 Task: Look for space in Pantelimon, Romania from 7th July, 2023 to 15th July, 2023 for 6 adults in price range Rs.15000 to Rs.20000. Place can be entire place with 3 bedrooms having 3 beds and 3 bathrooms. Property type can be house, flat, guest house. Amenities needed are: washing machine. Booking option can be shelf check-in. Required host language is English.
Action: Mouse moved to (423, 95)
Screenshot: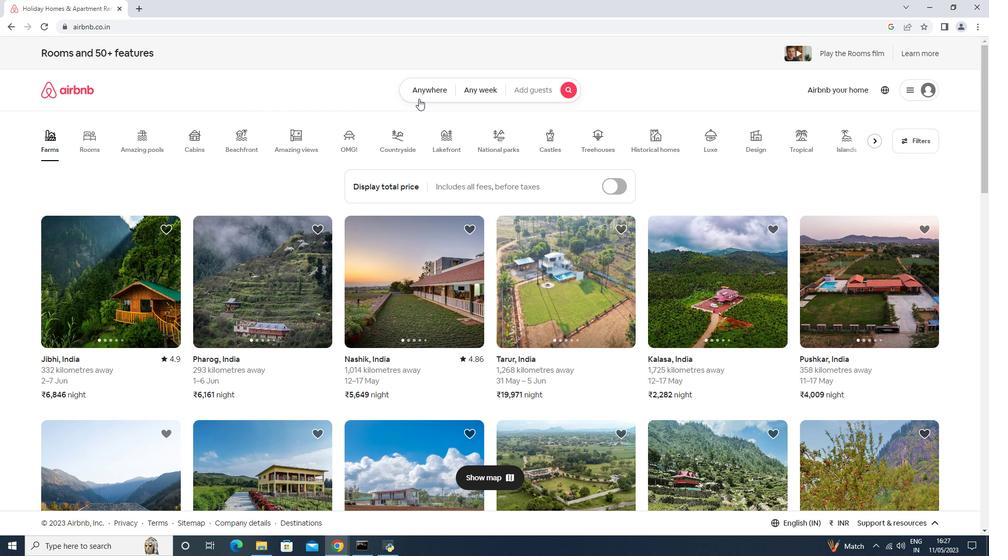 
Action: Mouse pressed left at (423, 95)
Screenshot: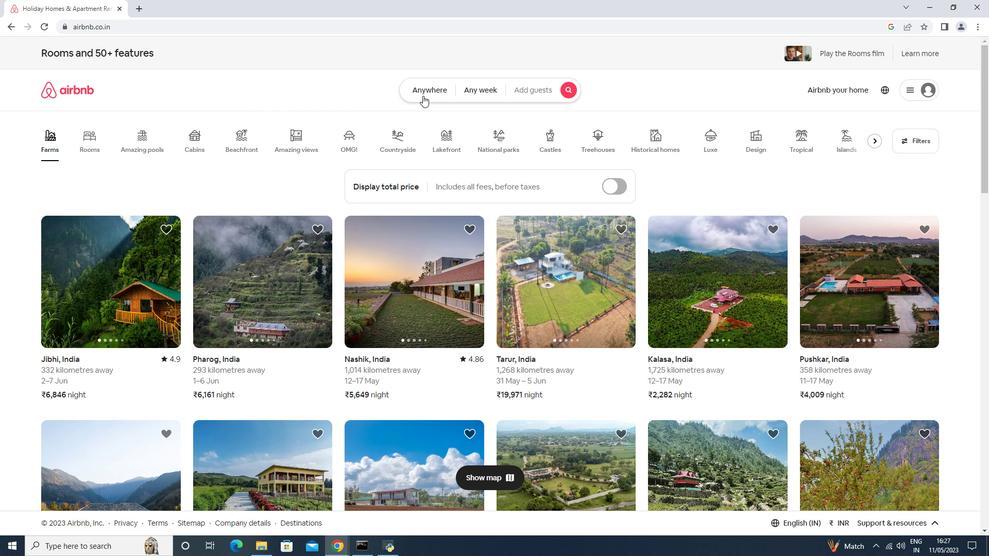 
Action: Mouse moved to (389, 118)
Screenshot: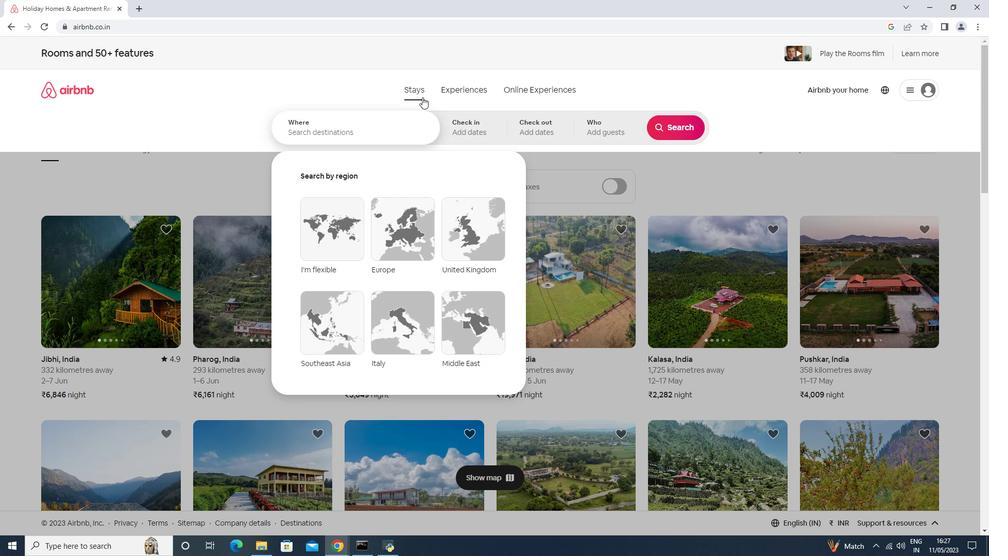 
Action: Mouse pressed left at (389, 118)
Screenshot: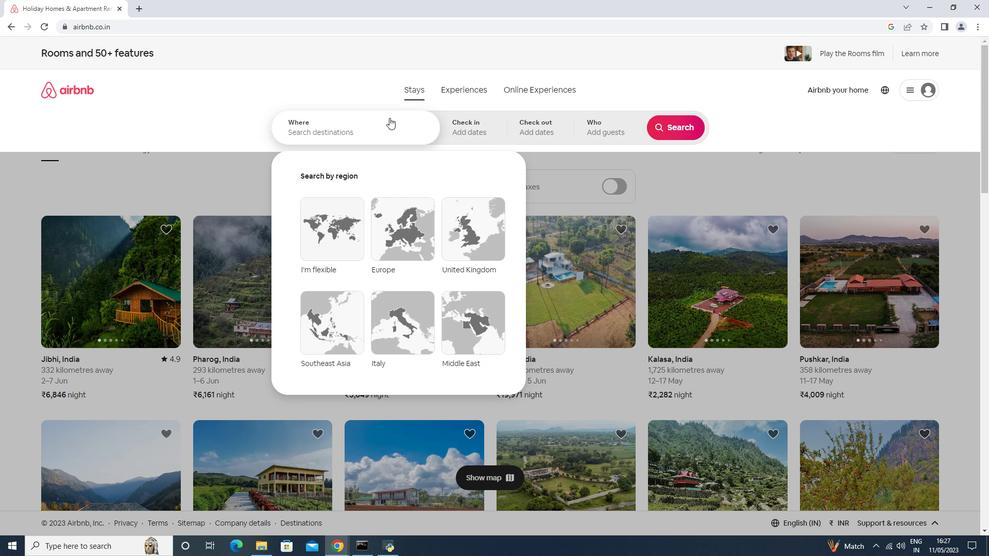 
Action: Key pressed <Key.shift><Key.shift><Key.shift><Key.shift>Pantelimon,<Key.space><Key.shift>Romania<Key.enter>
Screenshot: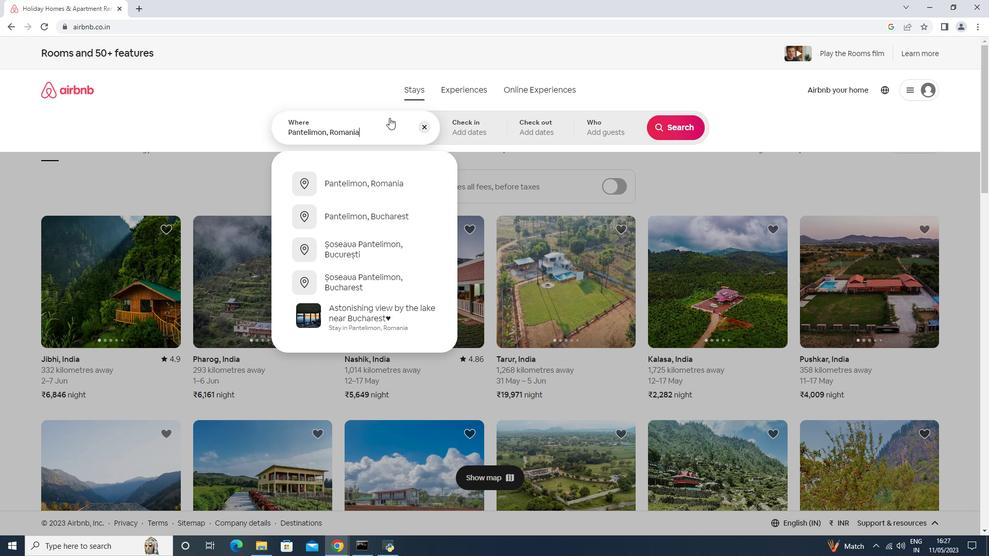 
Action: Mouse moved to (673, 210)
Screenshot: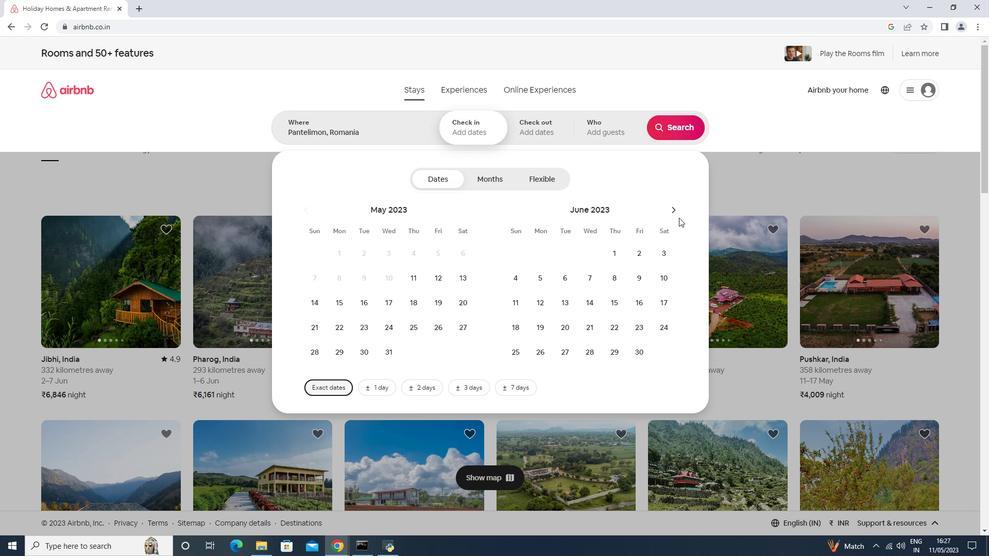
Action: Mouse pressed left at (673, 210)
Screenshot: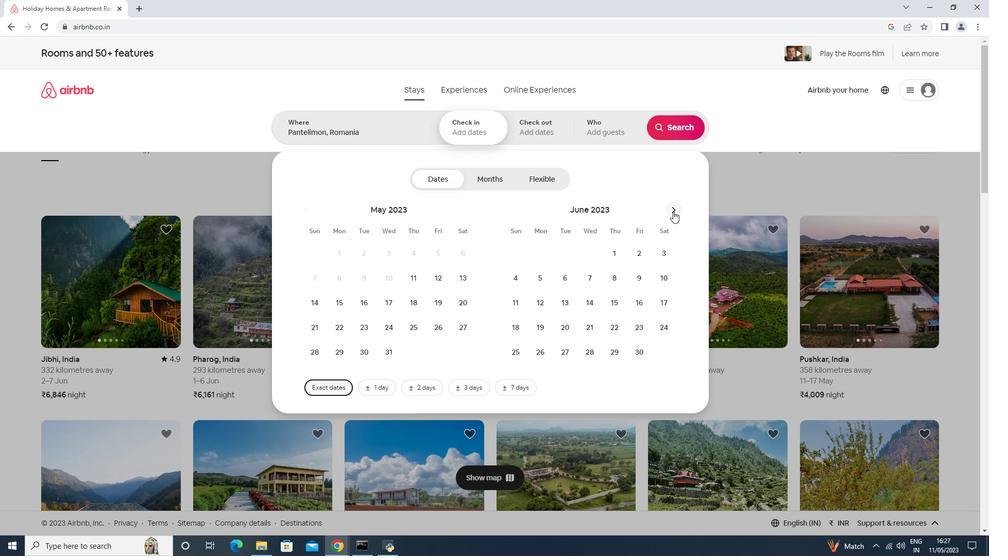 
Action: Mouse moved to (638, 274)
Screenshot: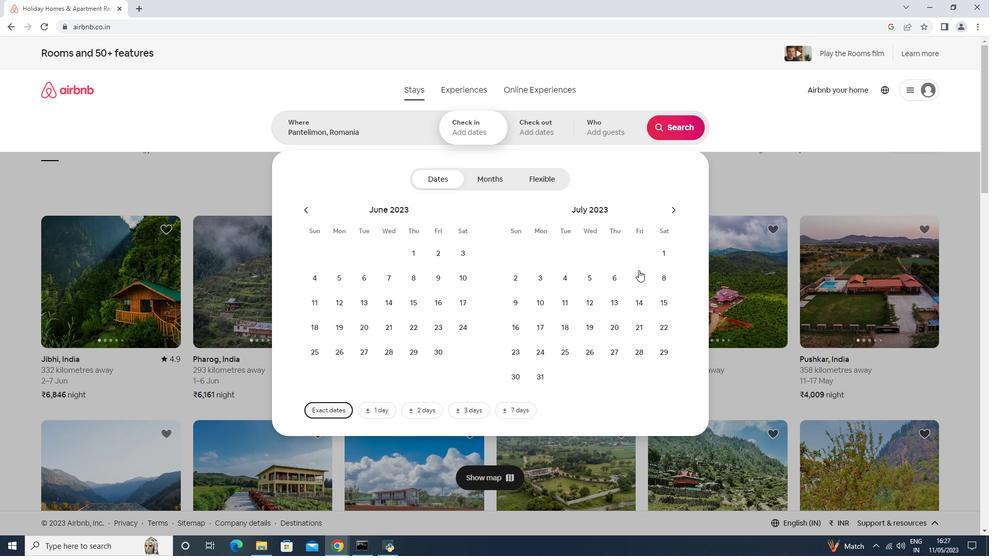 
Action: Mouse pressed left at (638, 274)
Screenshot: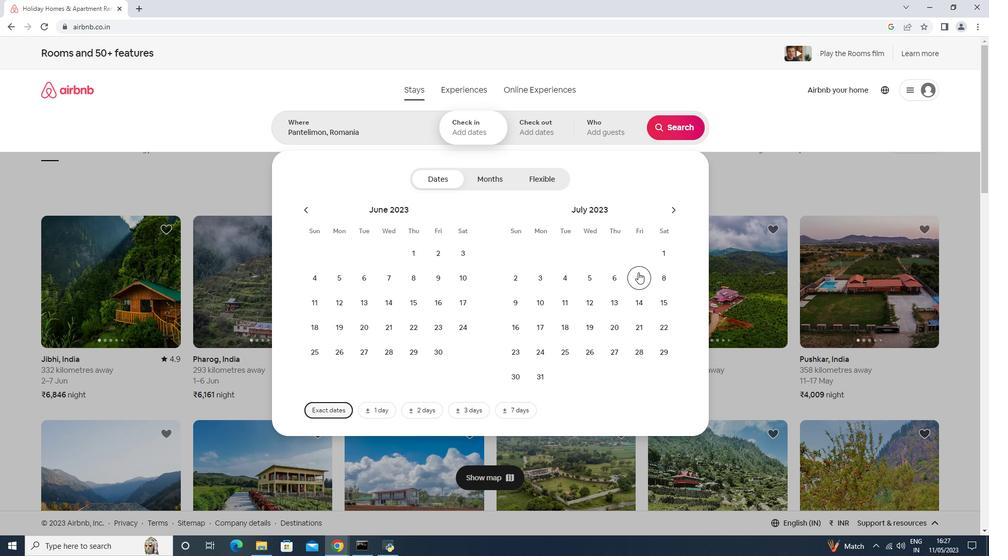 
Action: Mouse moved to (655, 298)
Screenshot: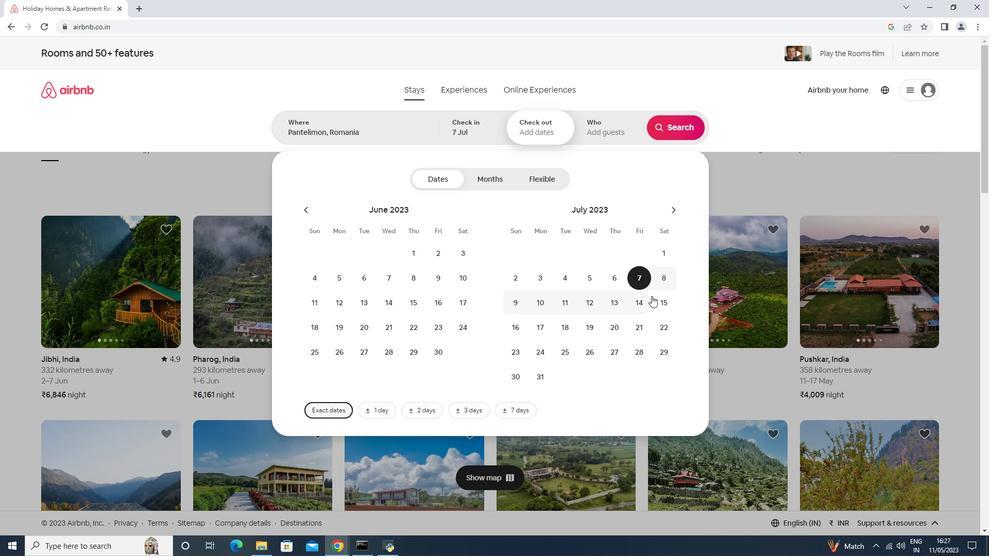
Action: Mouse pressed left at (655, 298)
Screenshot: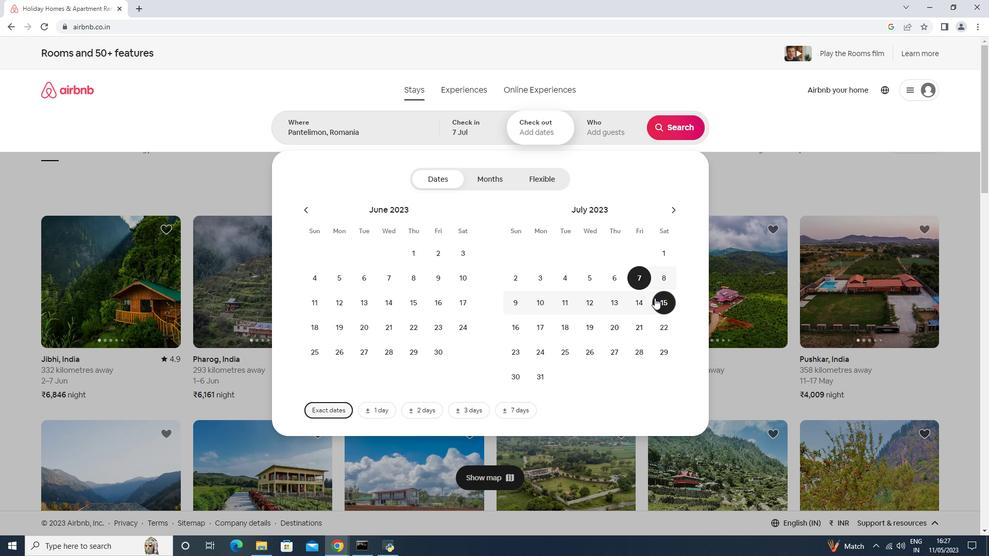 
Action: Mouse moved to (607, 122)
Screenshot: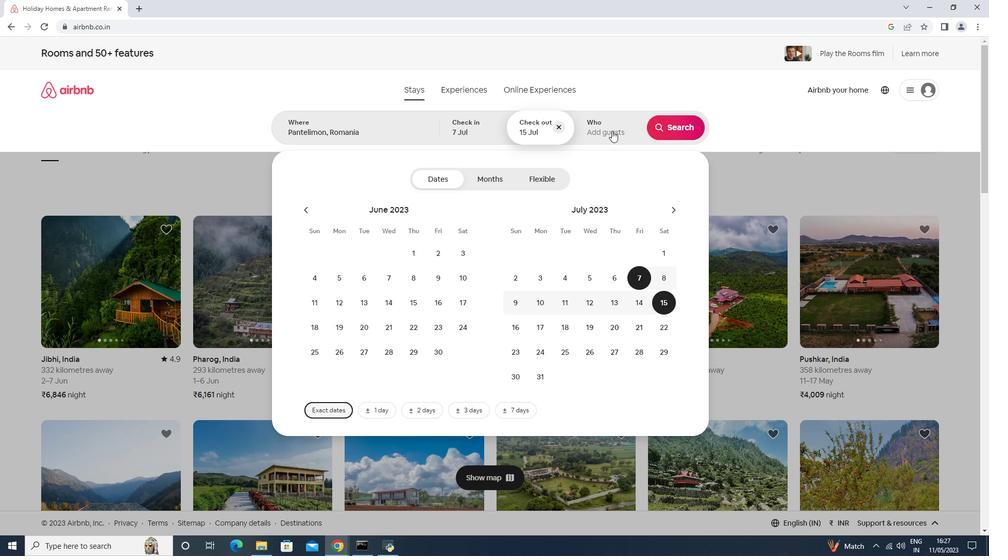 
Action: Mouse pressed left at (607, 122)
Screenshot: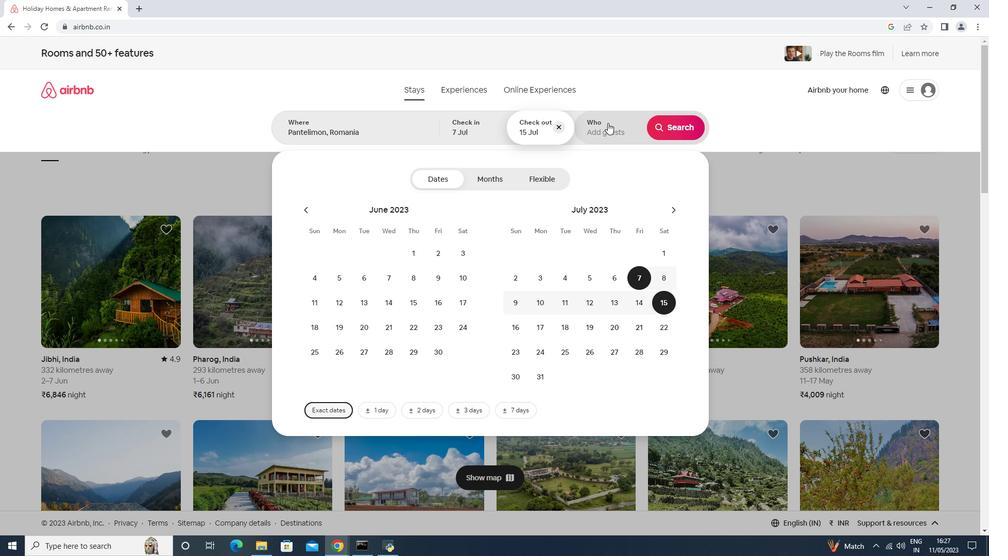 
Action: Mouse moved to (674, 178)
Screenshot: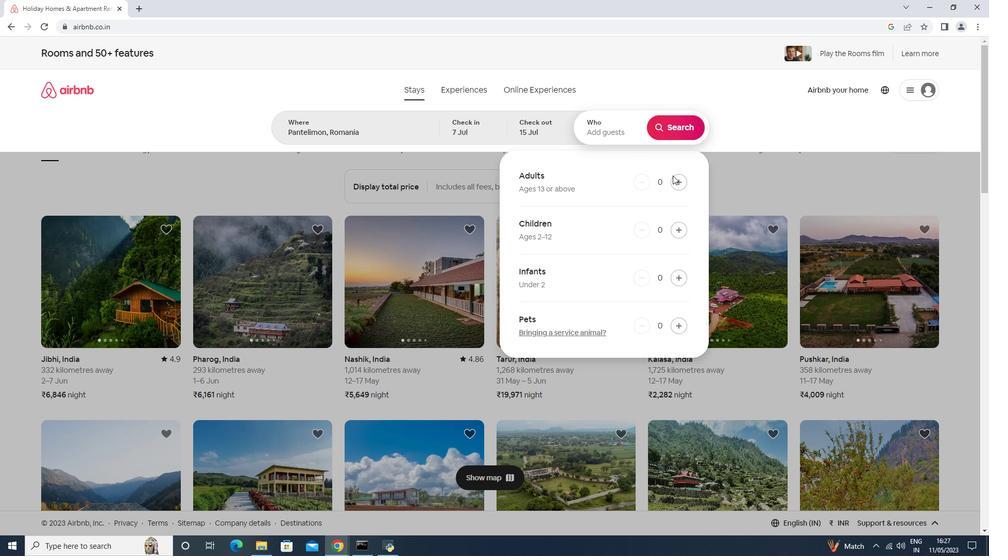
Action: Mouse pressed left at (674, 178)
Screenshot: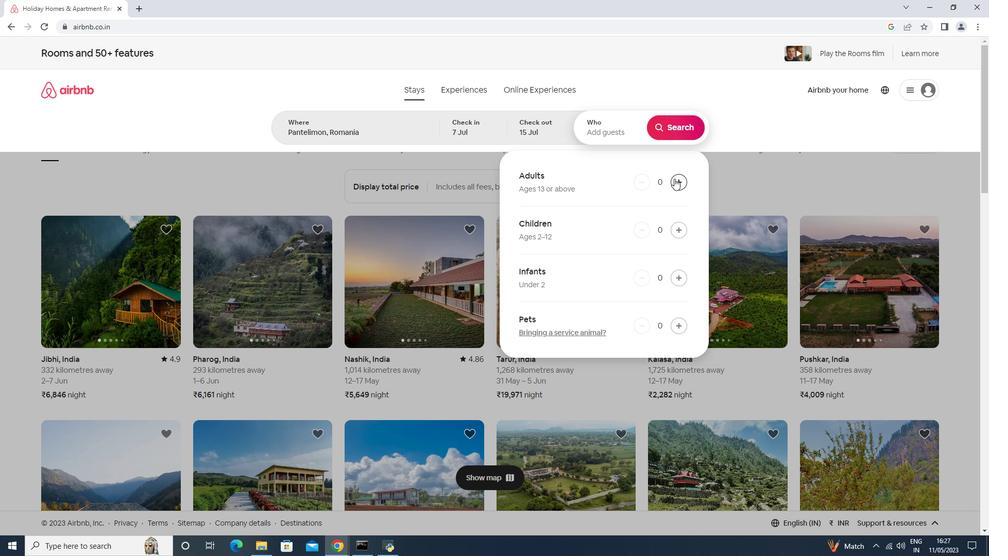 
Action: Mouse pressed left at (674, 178)
Screenshot: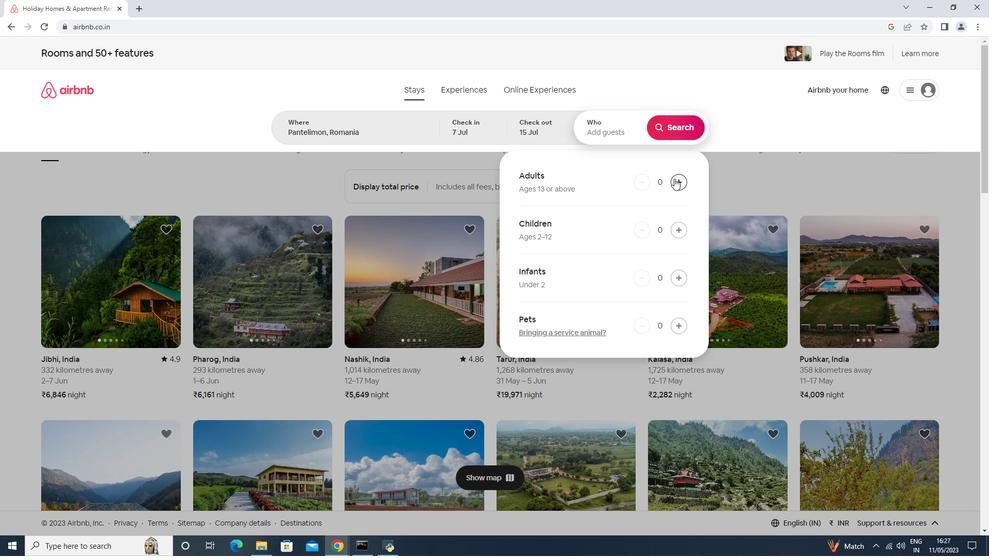 
Action: Mouse pressed left at (674, 178)
Screenshot: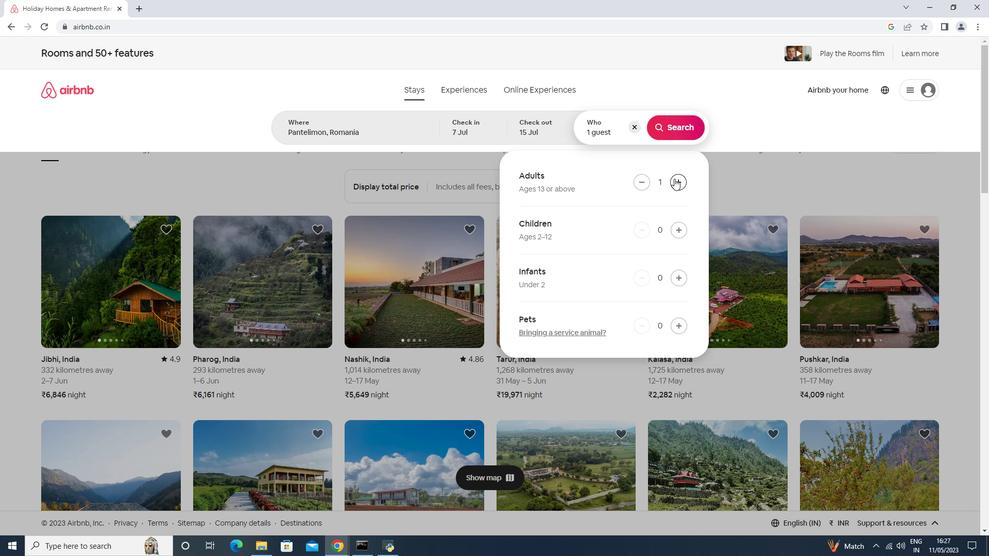 
Action: Mouse pressed left at (674, 178)
Screenshot: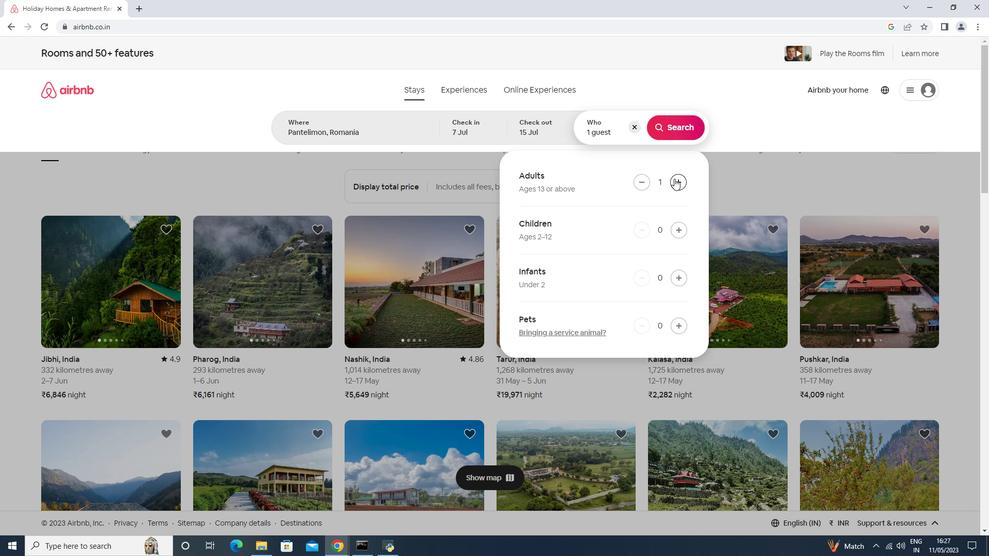 
Action: Mouse pressed left at (674, 178)
Screenshot: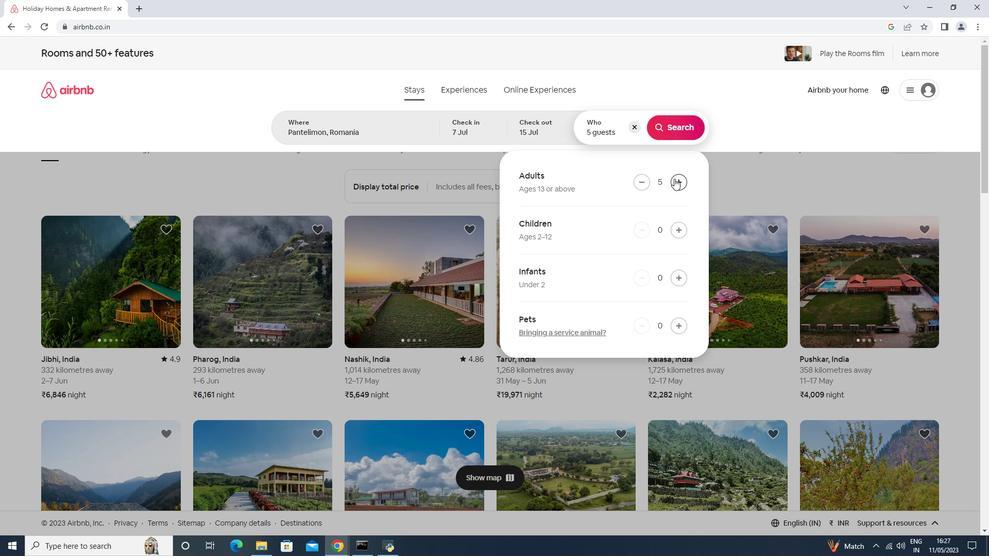 
Action: Mouse moved to (678, 125)
Screenshot: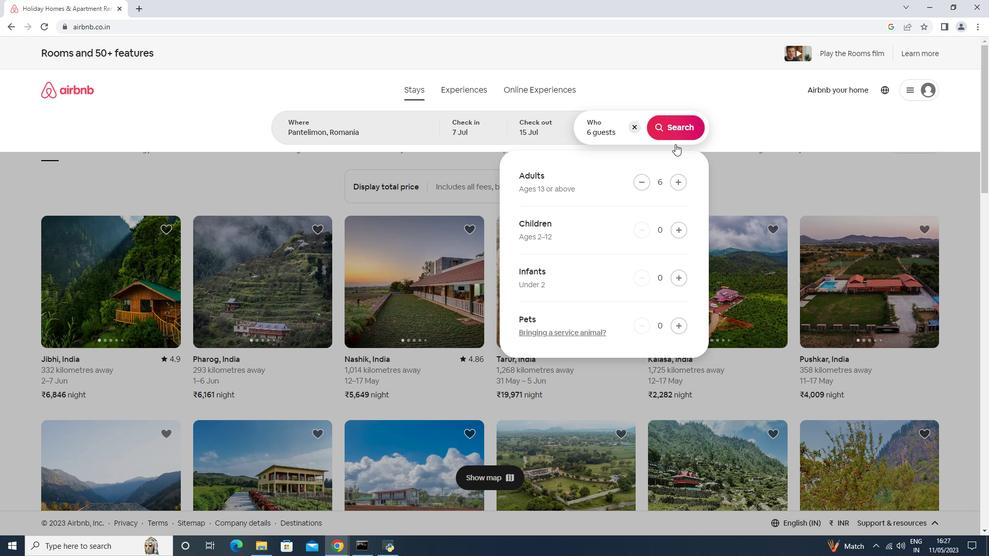 
Action: Mouse pressed left at (678, 125)
Screenshot: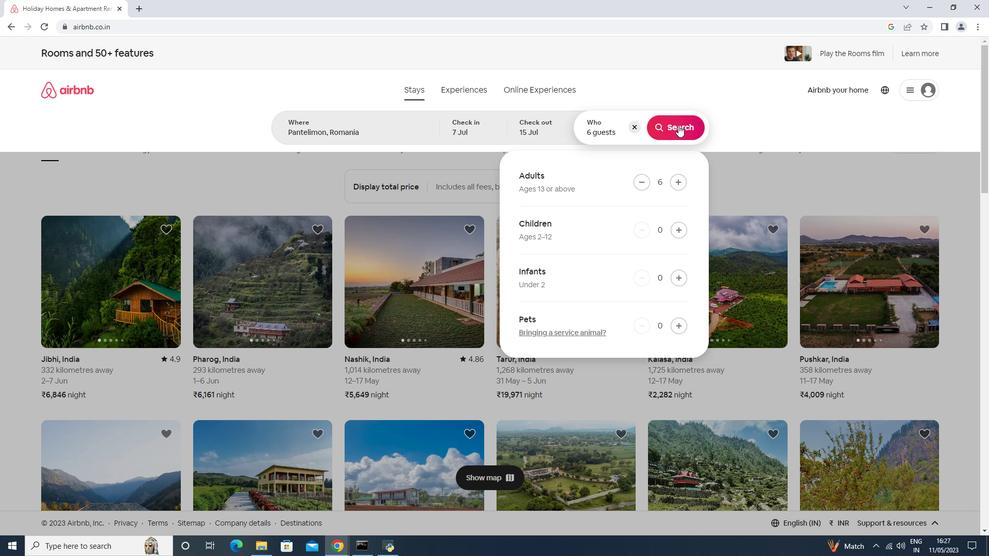 
Action: Mouse moved to (933, 97)
Screenshot: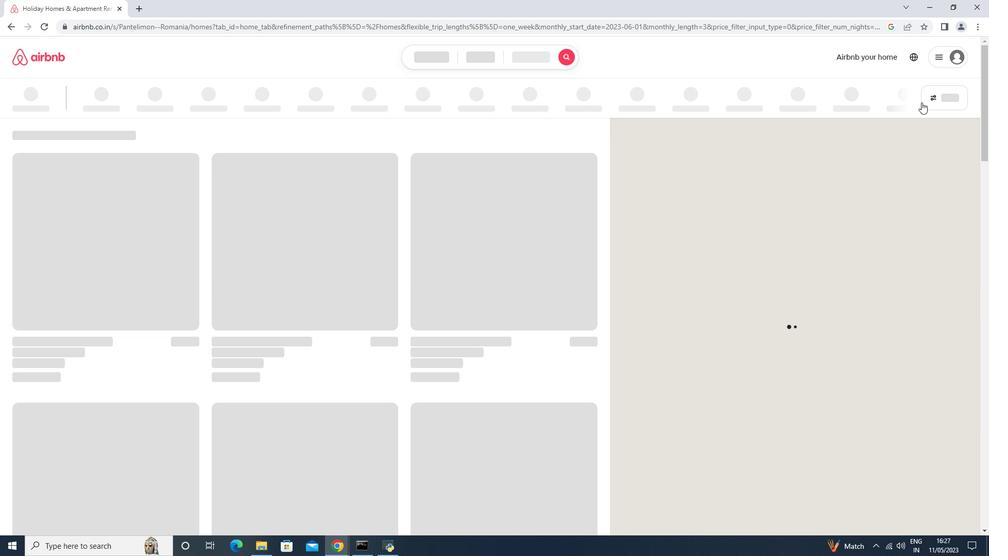 
Action: Mouse pressed left at (933, 97)
Screenshot: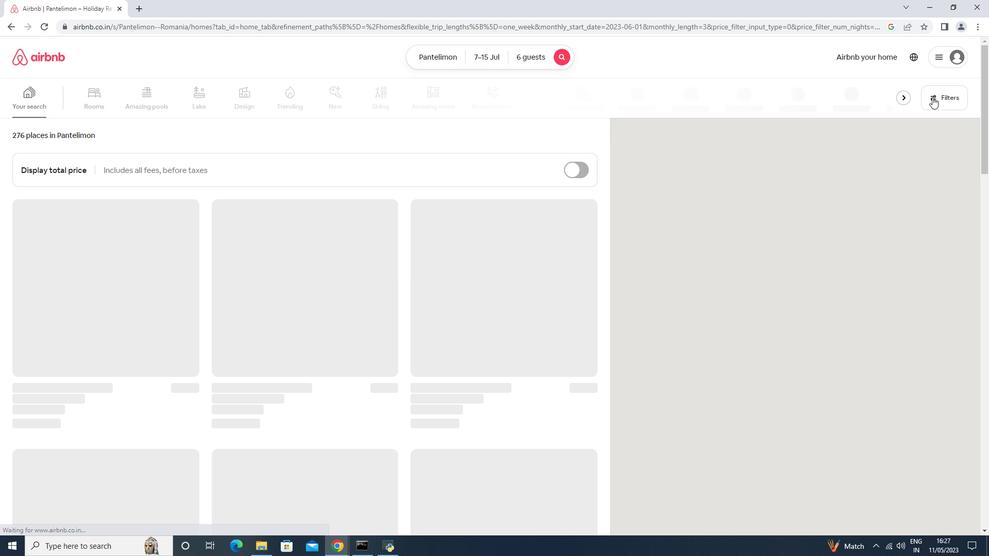 
Action: Mouse moved to (395, 345)
Screenshot: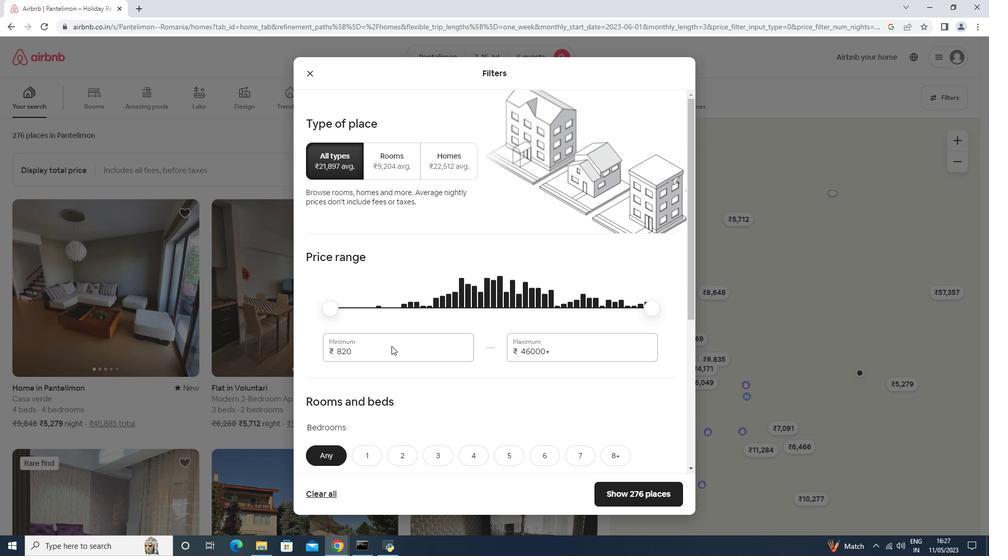 
Action: Mouse pressed left at (395, 345)
Screenshot: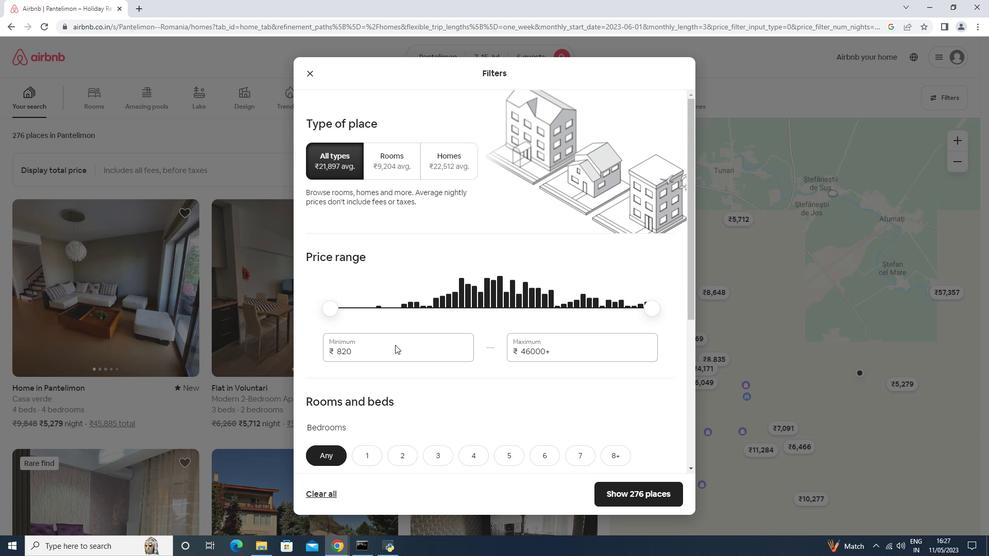 
Action: Mouse moved to (413, 352)
Screenshot: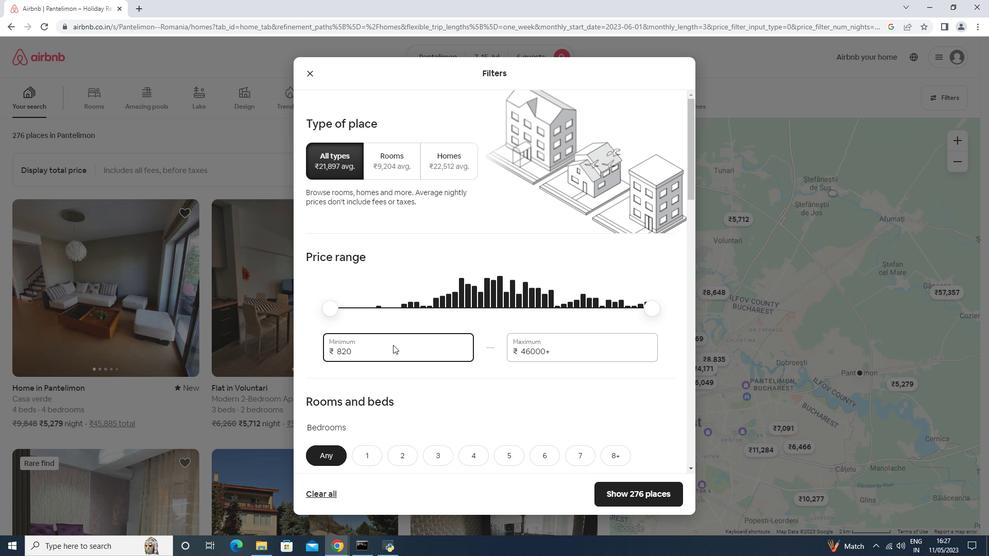 
Action: Mouse pressed left at (413, 352)
Screenshot: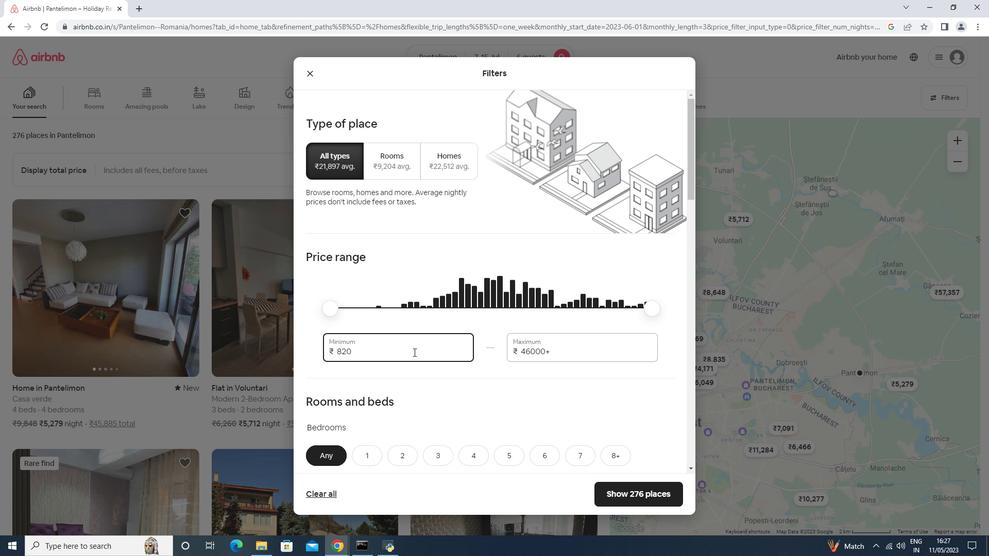 
Action: Mouse pressed left at (413, 352)
Screenshot: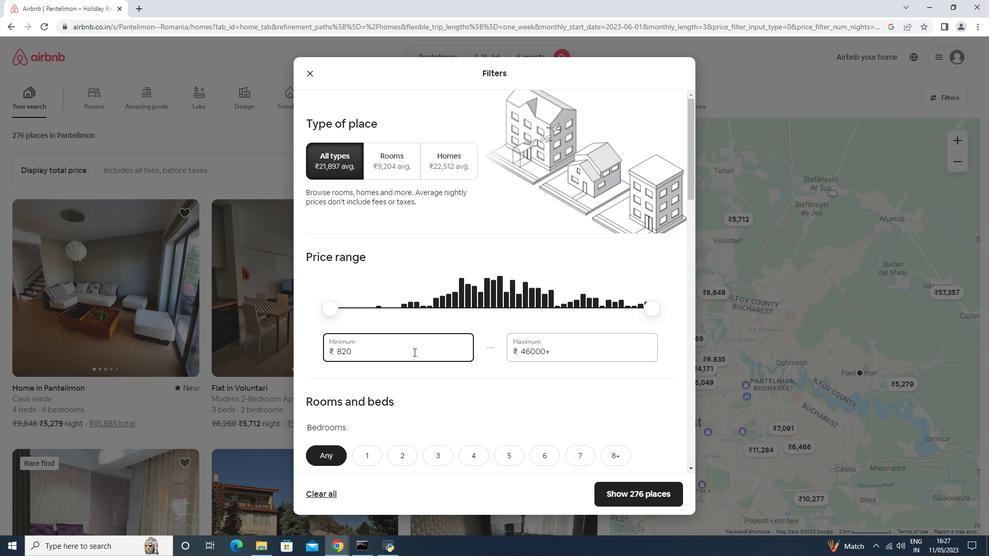 
Action: Key pressed 15000<Key.tab>20000
Screenshot: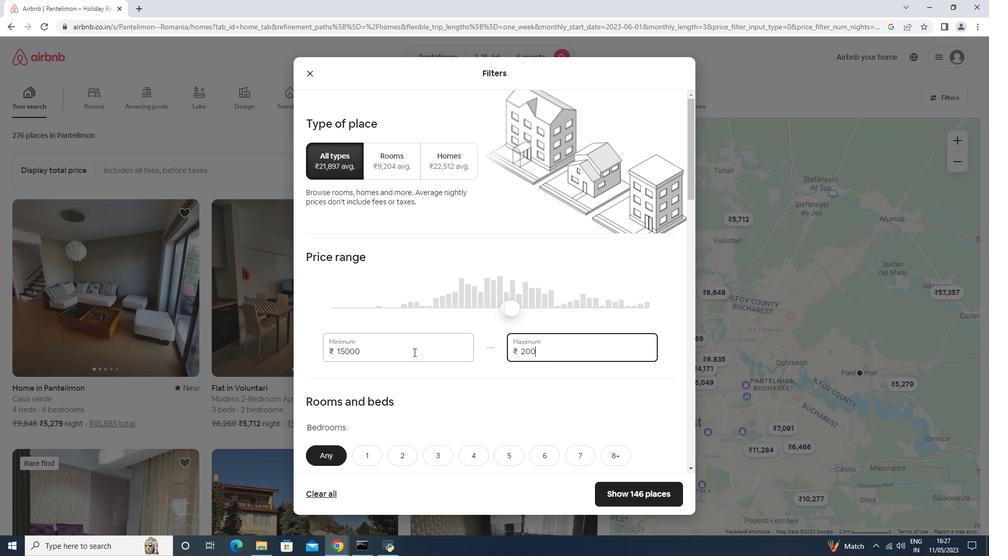 
Action: Mouse scrolled (413, 352) with delta (0, 0)
Screenshot: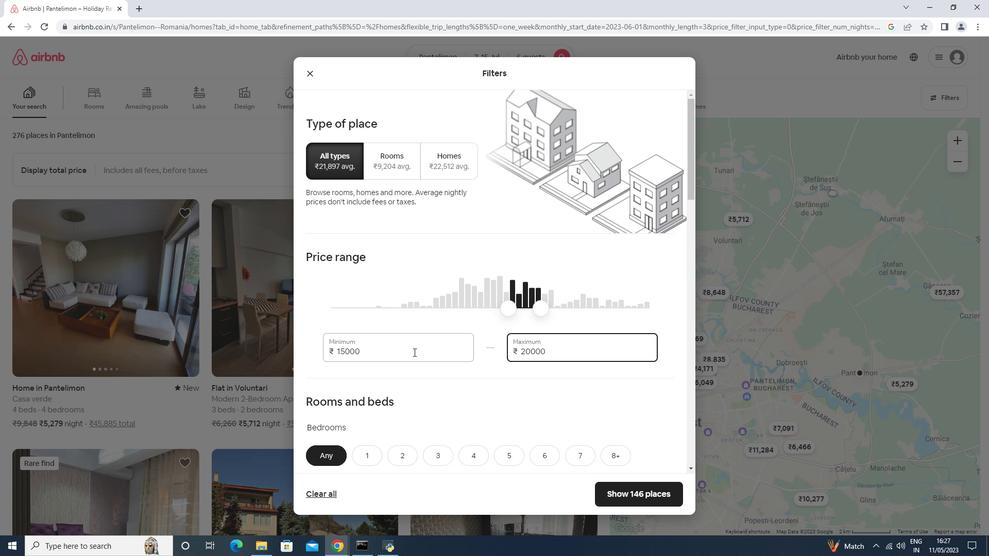 
Action: Mouse moved to (414, 353)
Screenshot: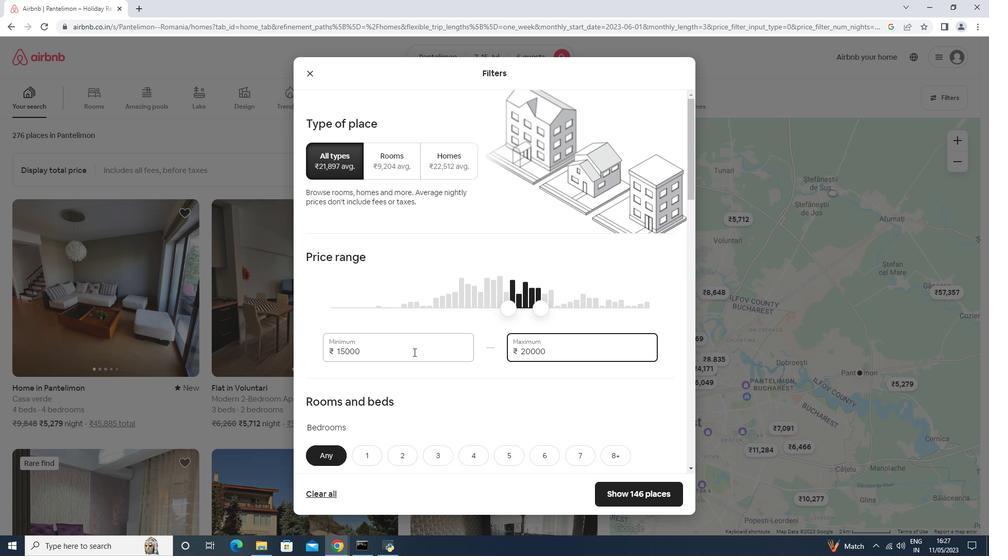 
Action: Mouse scrolled (414, 352) with delta (0, 0)
Screenshot: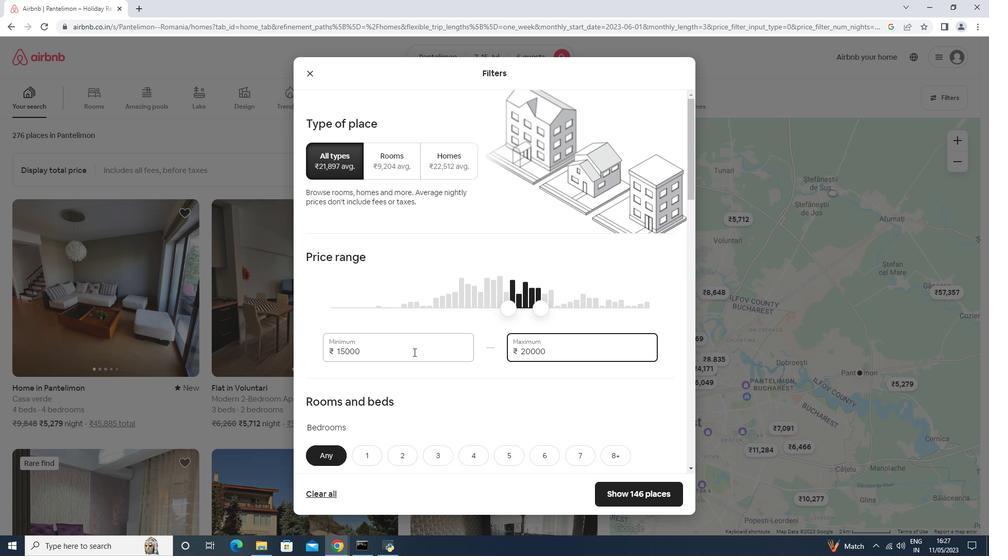 
Action: Mouse scrolled (414, 352) with delta (0, 0)
Screenshot: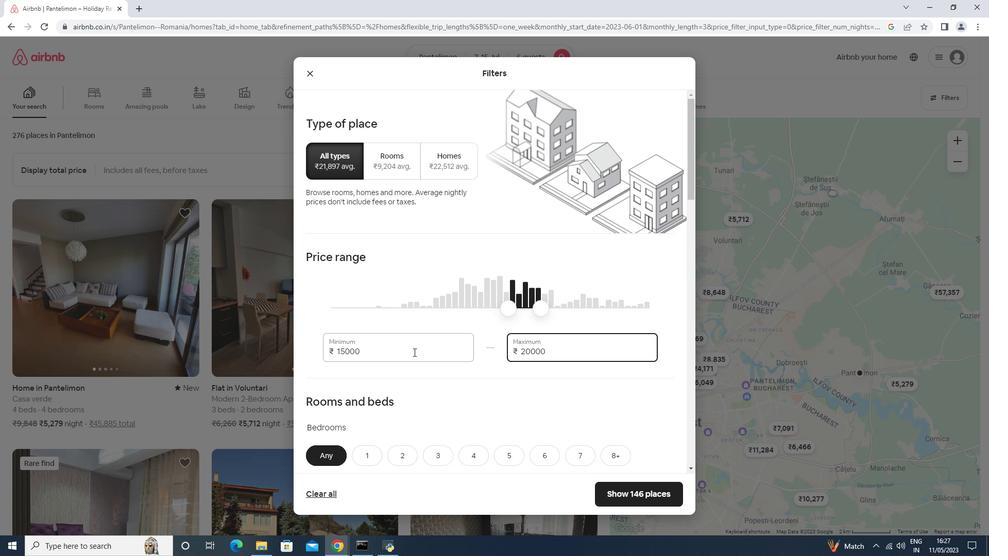 
Action: Mouse moved to (433, 305)
Screenshot: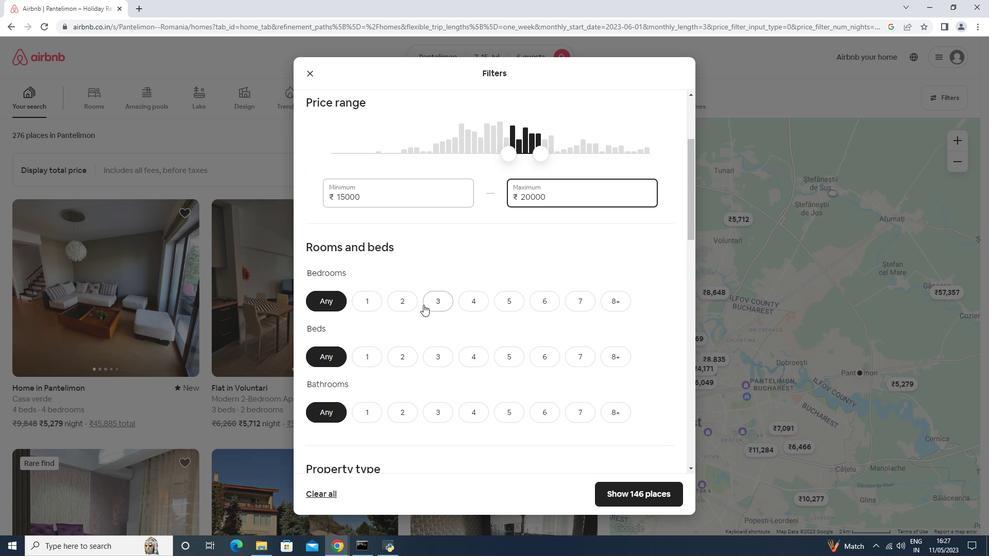 
Action: Mouse pressed left at (433, 305)
Screenshot: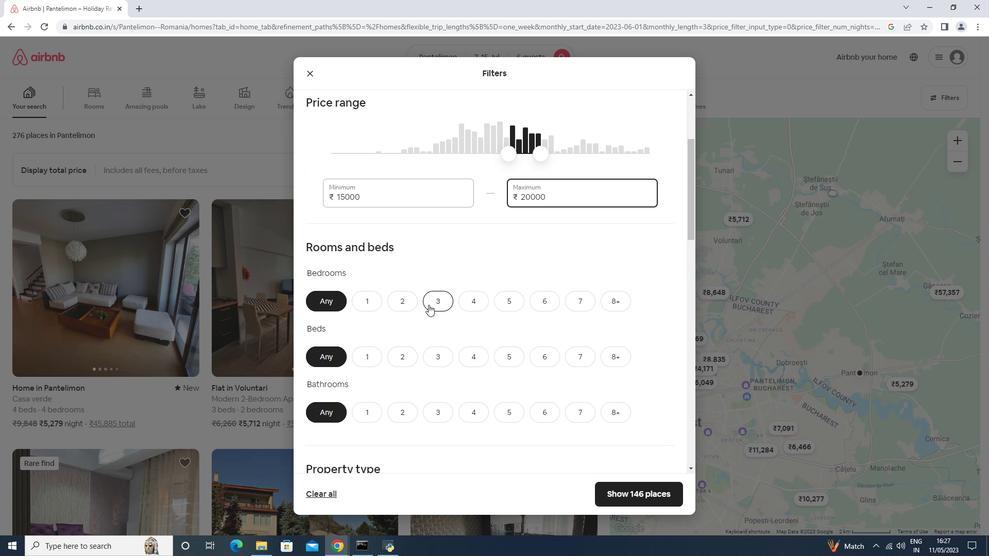 
Action: Mouse moved to (444, 355)
Screenshot: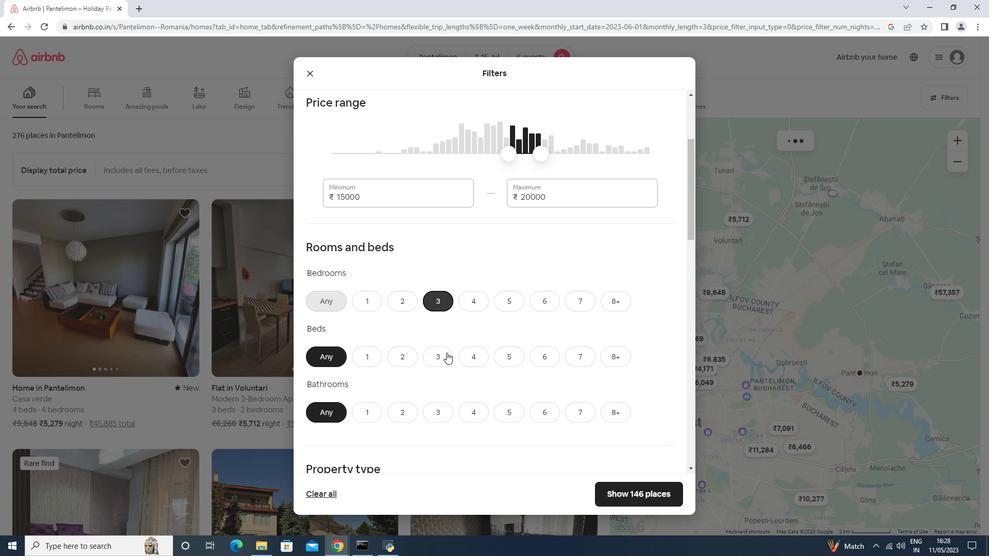 
Action: Mouse pressed left at (444, 355)
Screenshot: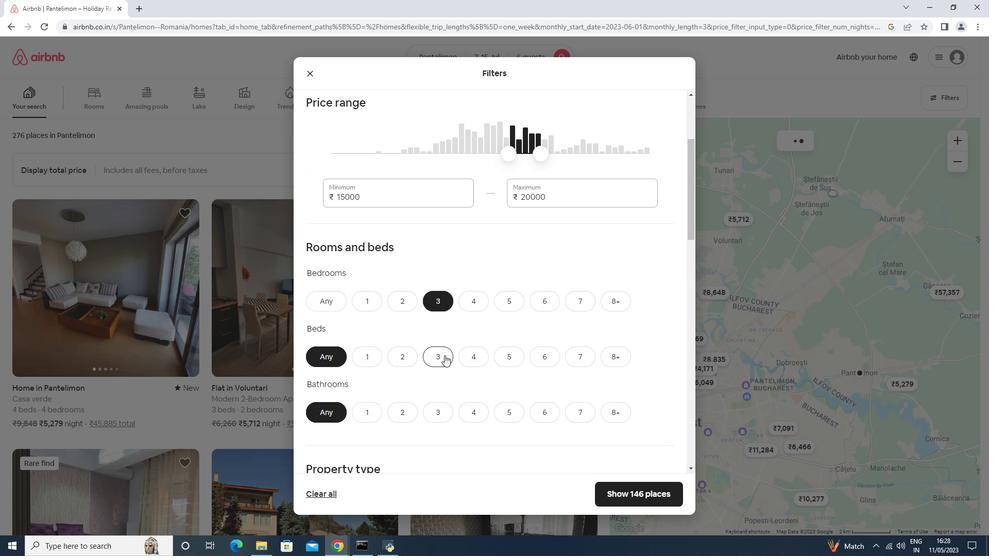 
Action: Mouse moved to (438, 414)
Screenshot: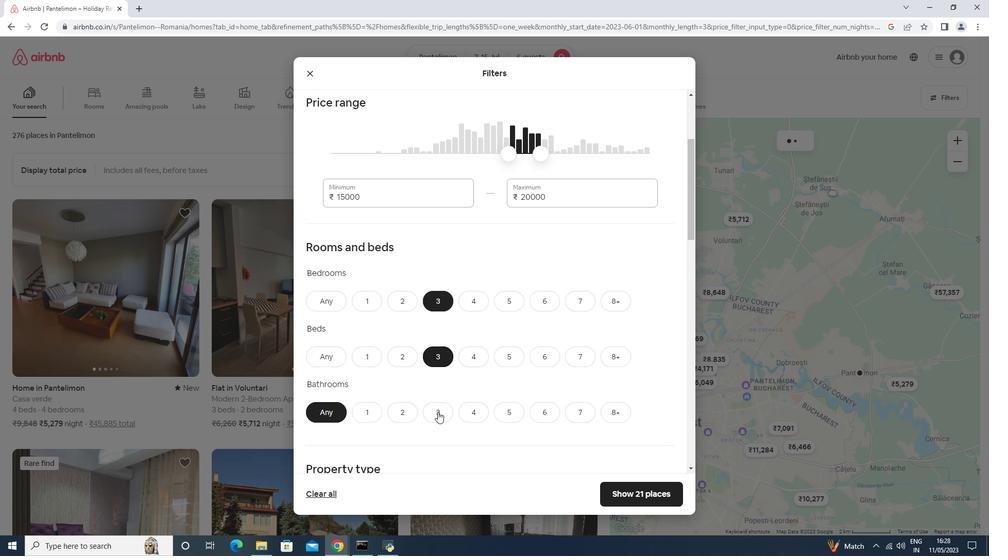 
Action: Mouse pressed left at (438, 414)
Screenshot: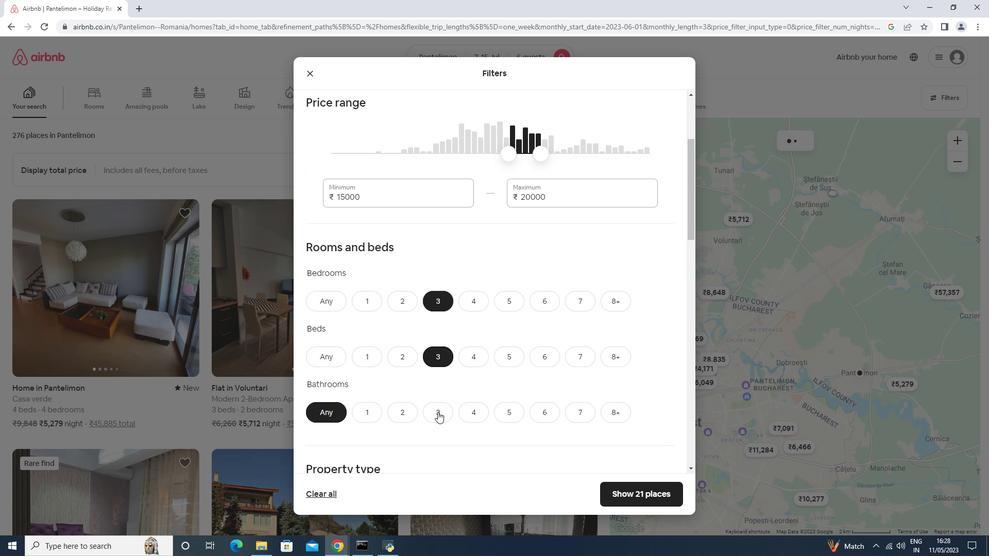 
Action: Mouse moved to (449, 389)
Screenshot: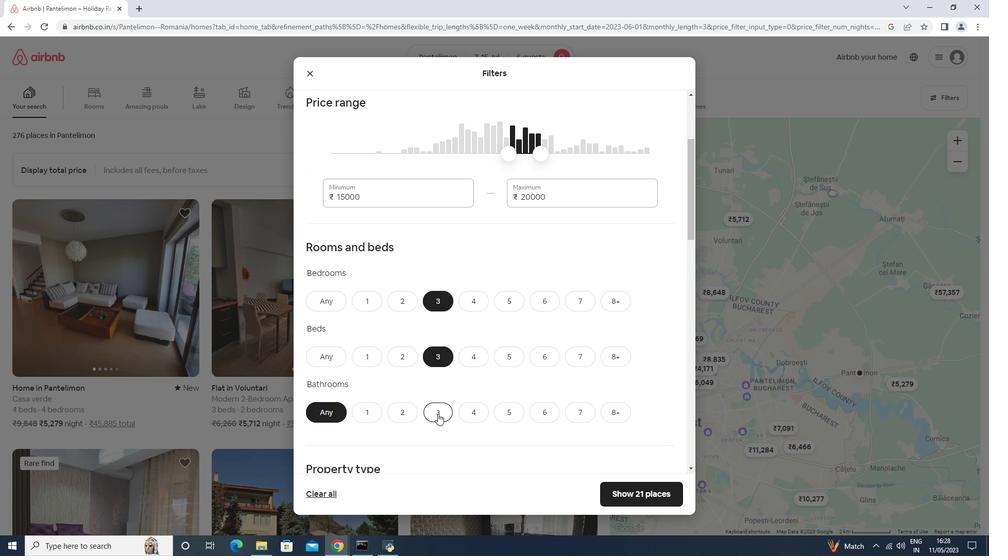 
Action: Mouse scrolled (449, 388) with delta (0, 0)
Screenshot: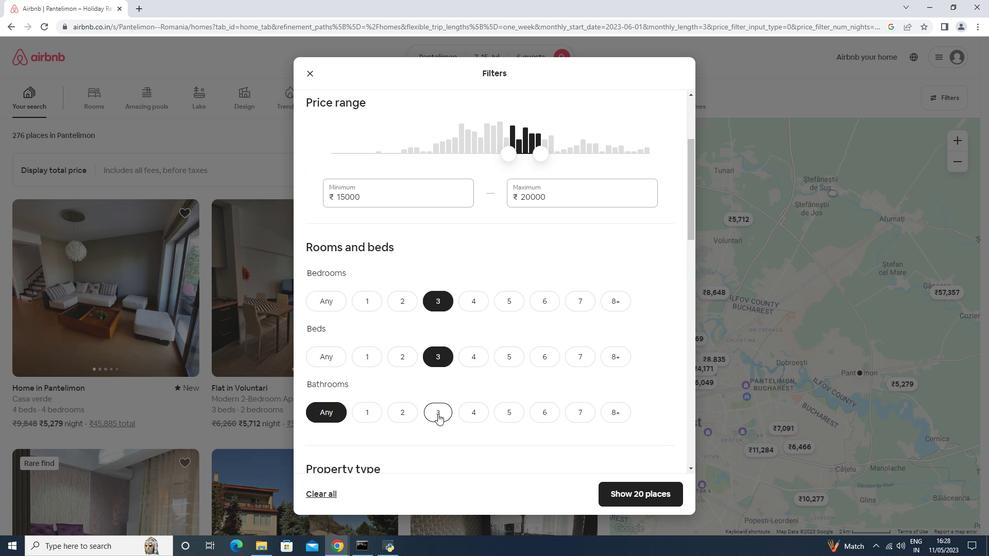 
Action: Mouse scrolled (449, 388) with delta (0, 0)
Screenshot: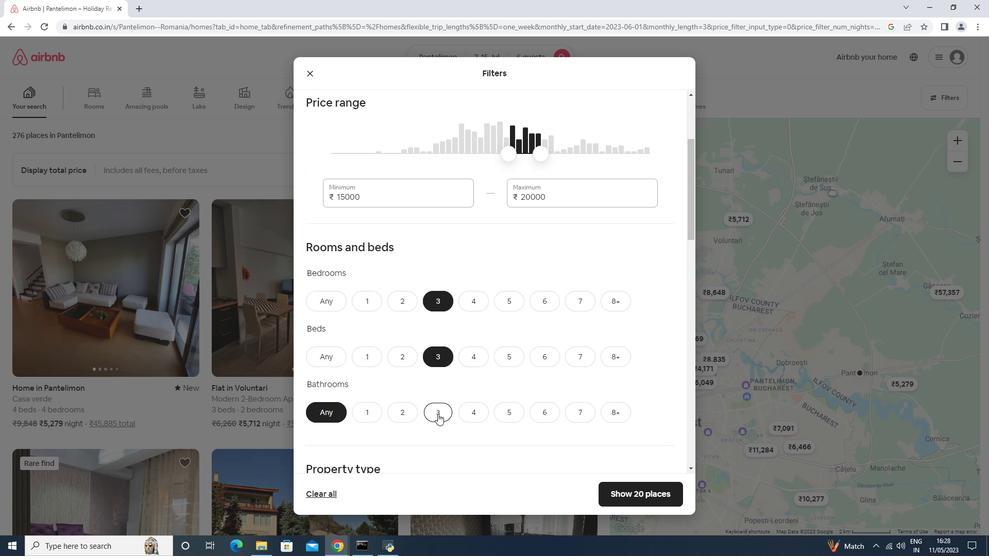 
Action: Mouse scrolled (449, 388) with delta (0, 0)
Screenshot: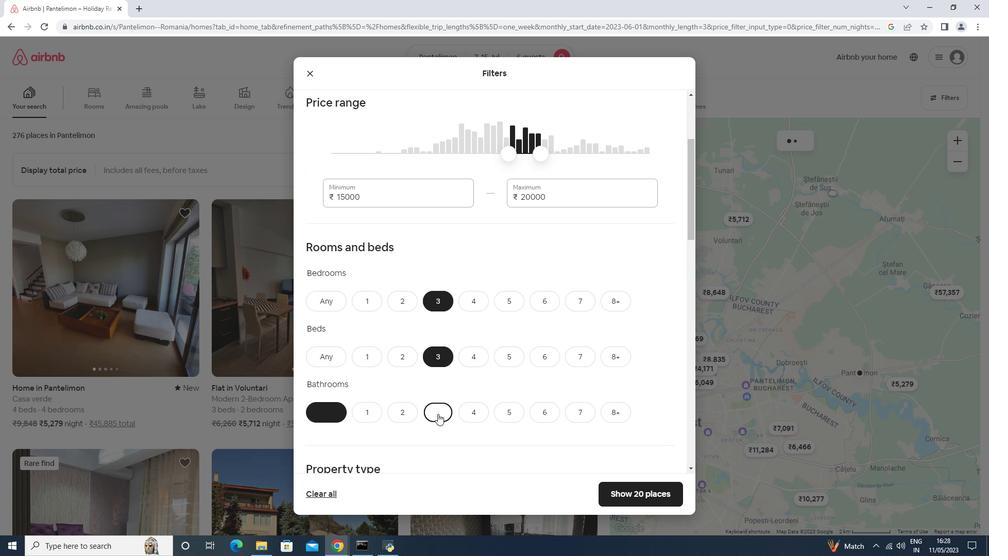 
Action: Mouse scrolled (449, 388) with delta (0, 0)
Screenshot: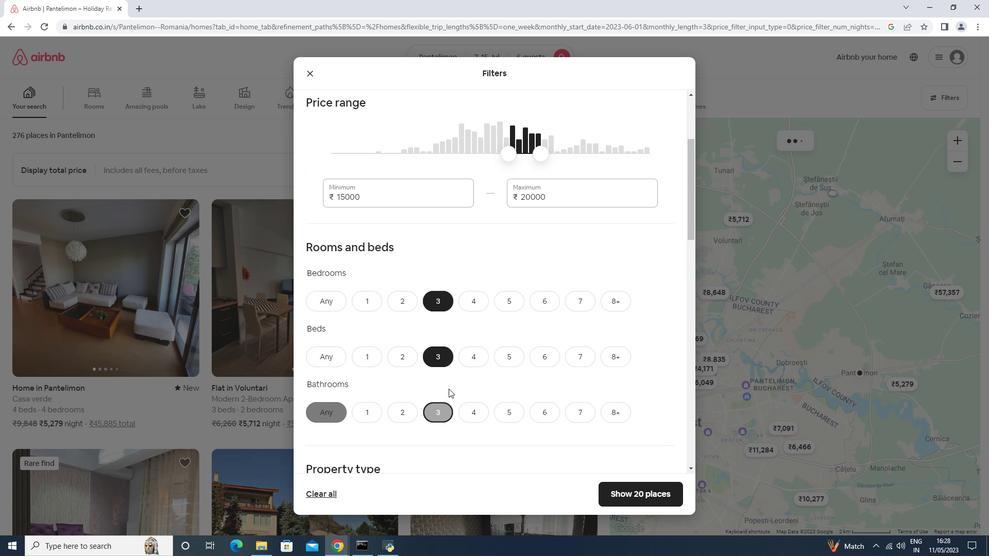 
Action: Mouse moved to (375, 330)
Screenshot: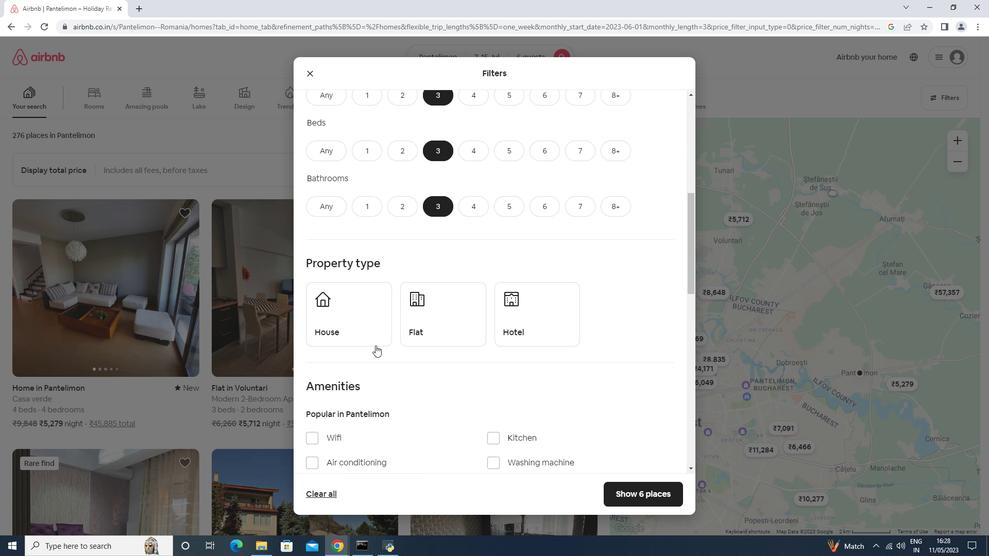 
Action: Mouse pressed left at (375, 330)
Screenshot: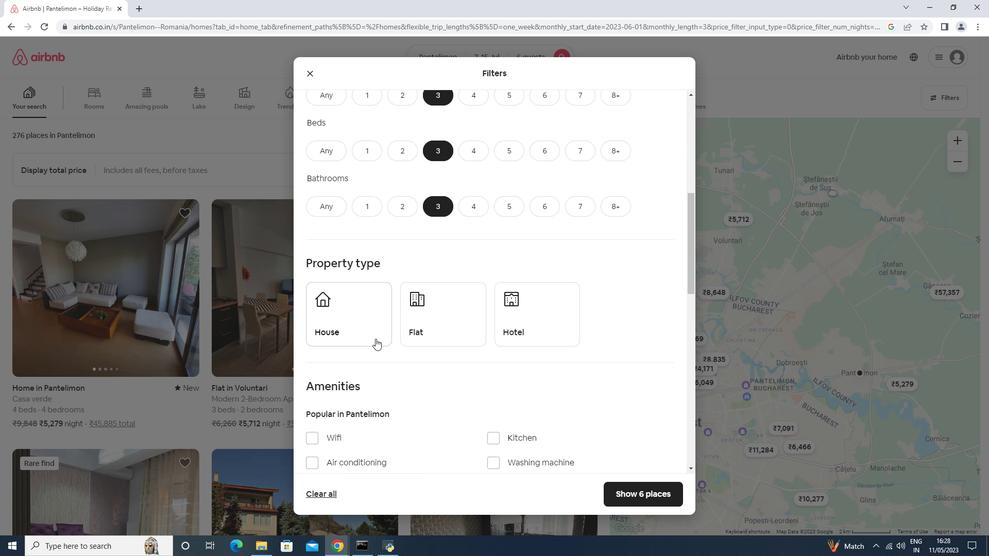 
Action: Mouse moved to (471, 330)
Screenshot: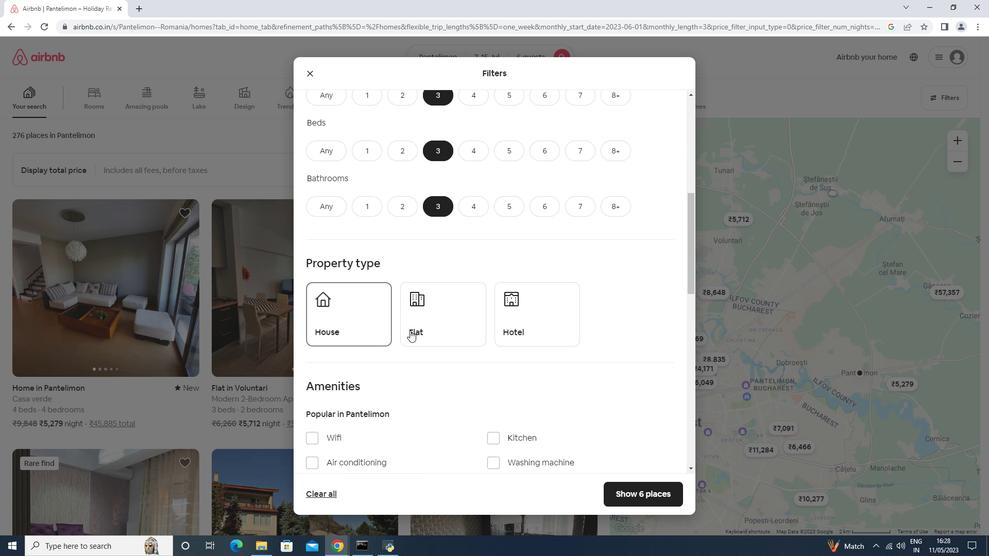 
Action: Mouse pressed left at (471, 330)
Screenshot: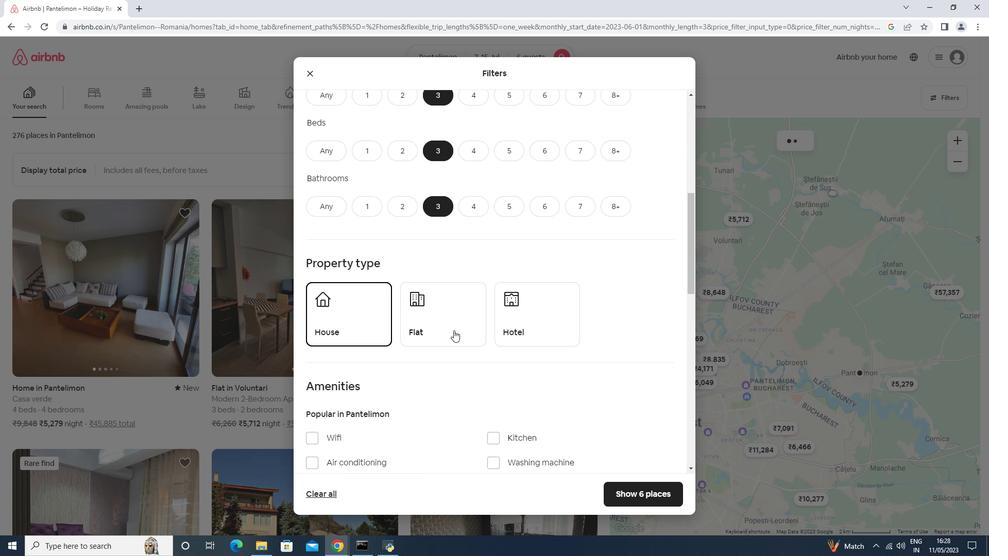 
Action: Mouse moved to (518, 318)
Screenshot: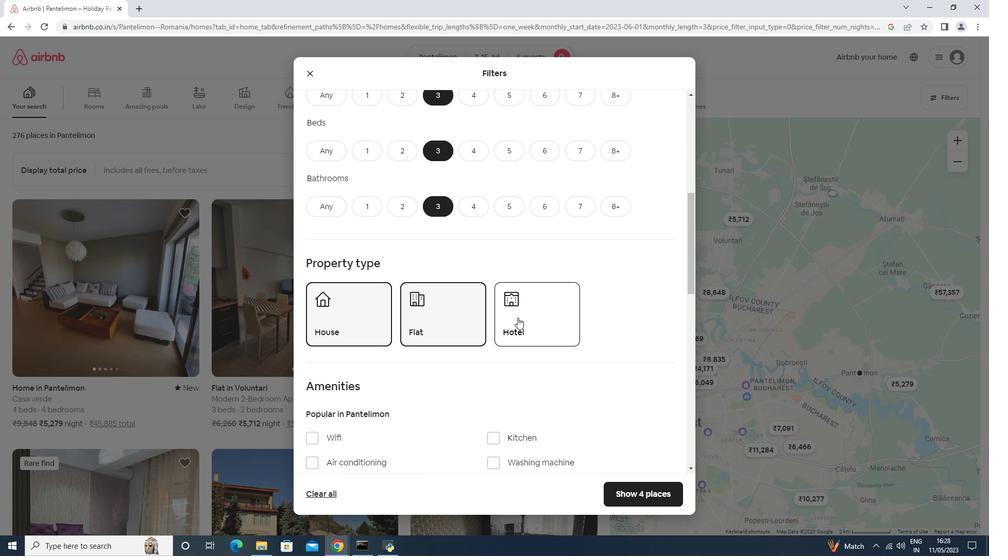 
Action: Mouse scrolled (518, 317) with delta (0, 0)
Screenshot: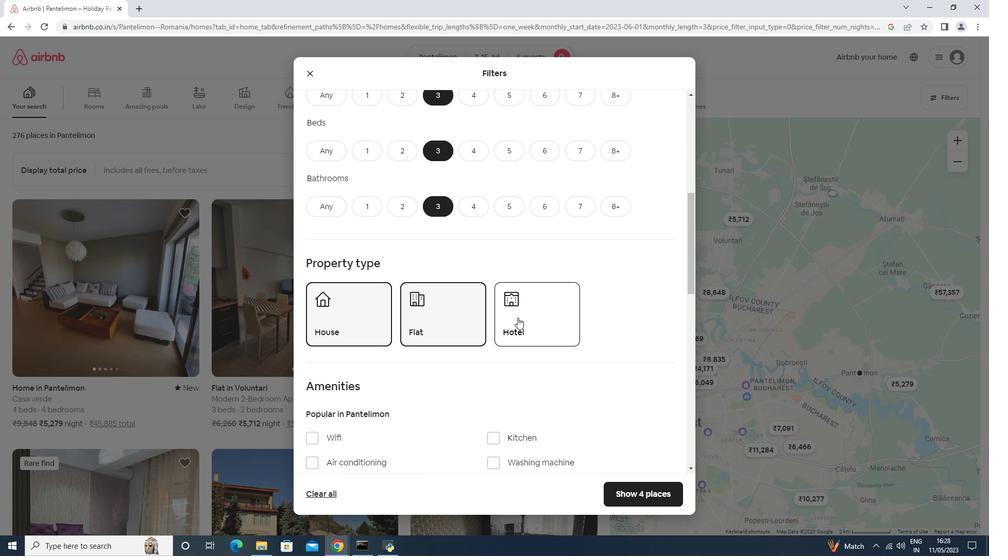 
Action: Mouse moved to (518, 318)
Screenshot: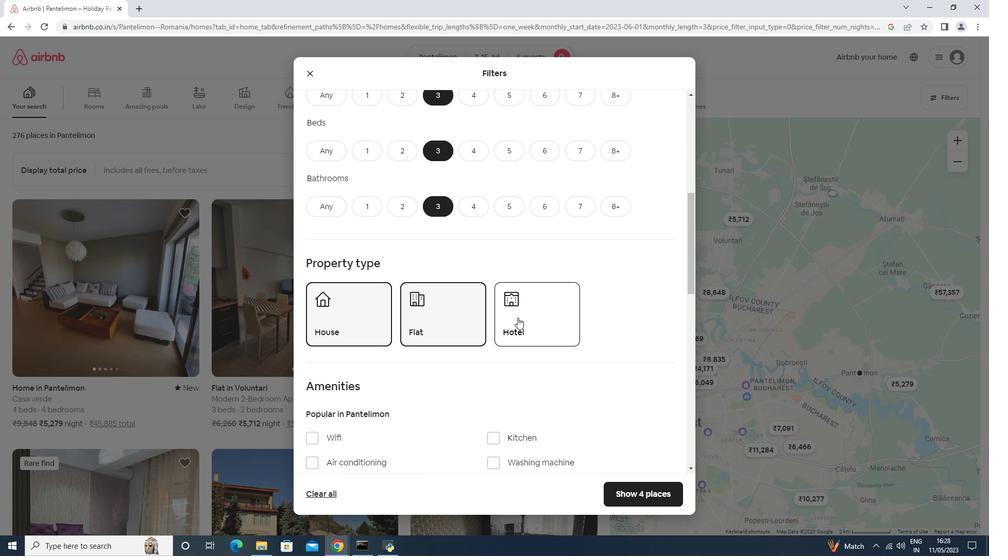 
Action: Mouse scrolled (518, 318) with delta (0, 0)
Screenshot: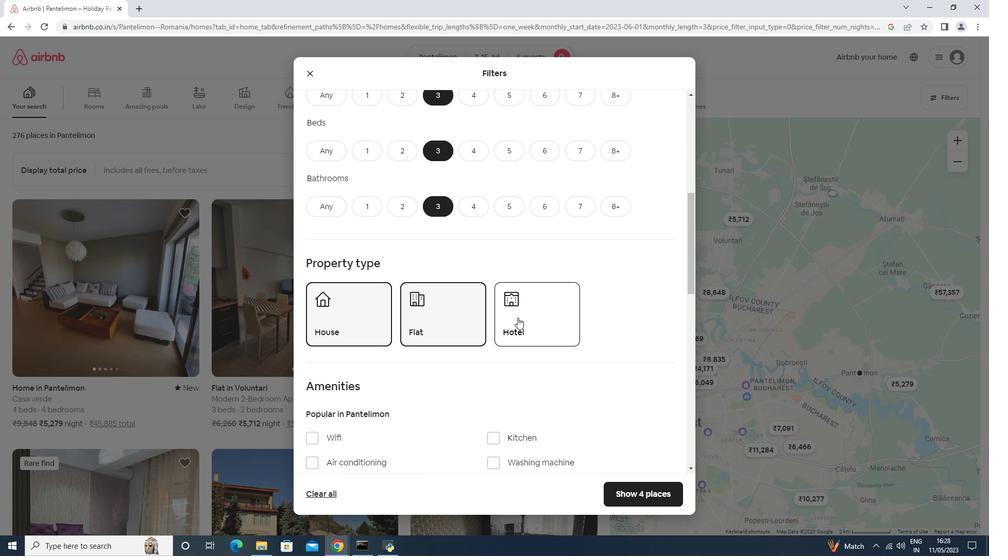 
Action: Mouse scrolled (518, 318) with delta (0, 0)
Screenshot: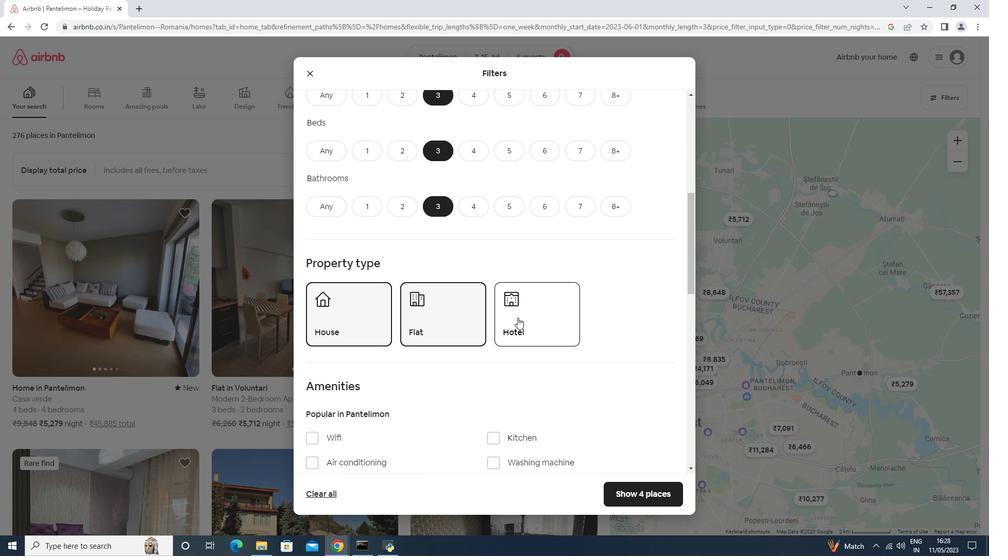 
Action: Mouse scrolled (518, 318) with delta (0, 0)
Screenshot: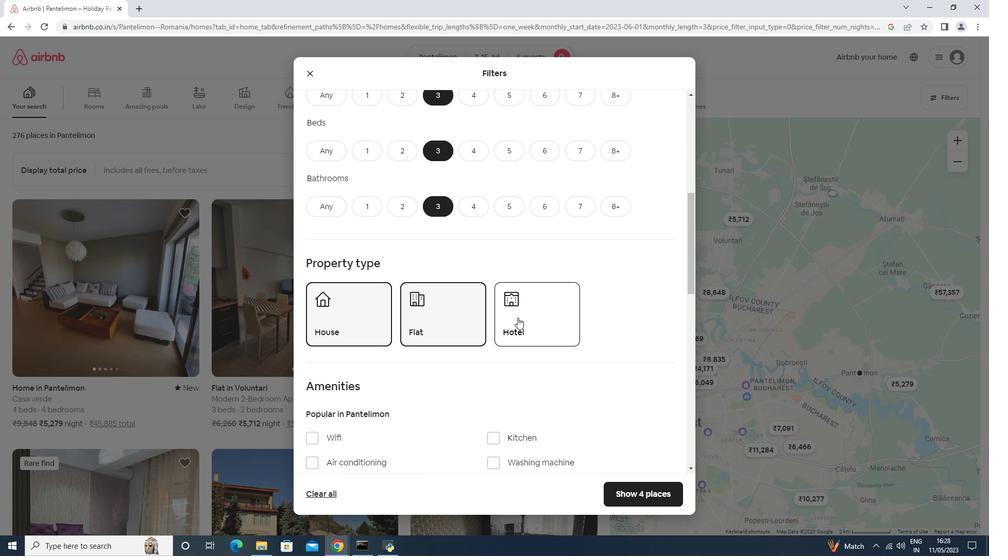 
Action: Mouse moved to (334, 307)
Screenshot: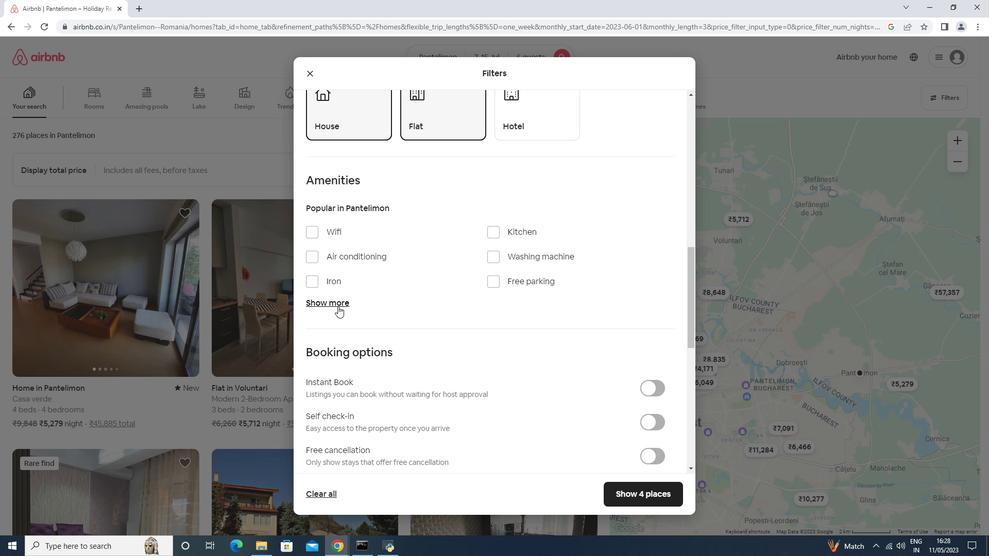 
Action: Mouse pressed left at (334, 307)
Screenshot: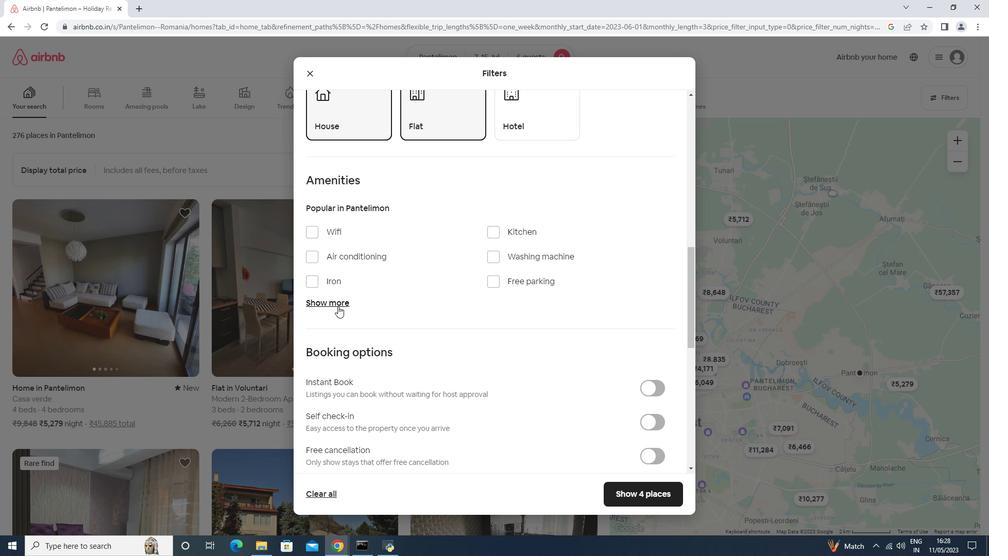 
Action: Mouse moved to (330, 231)
Screenshot: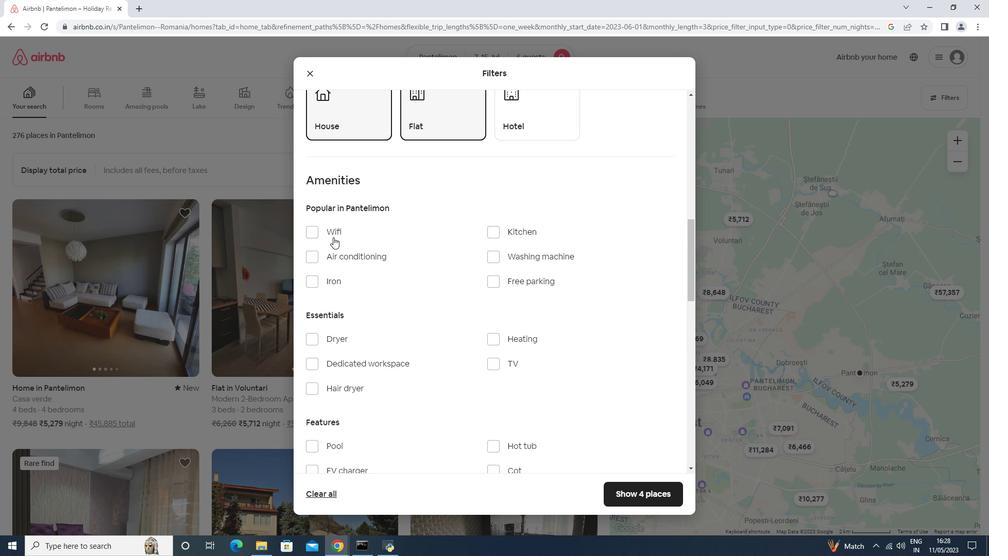 
Action: Mouse pressed left at (330, 231)
Screenshot: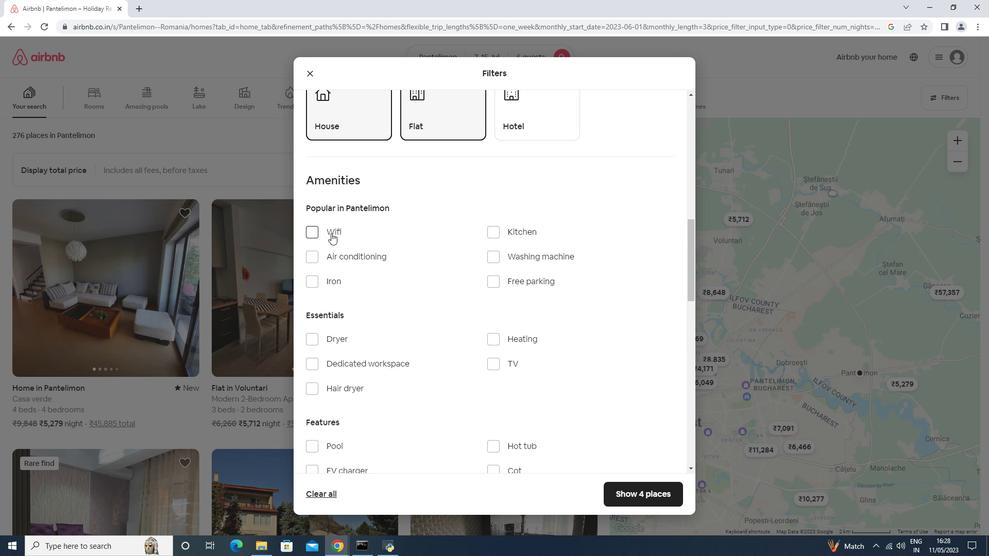 
Action: Mouse moved to (536, 284)
Screenshot: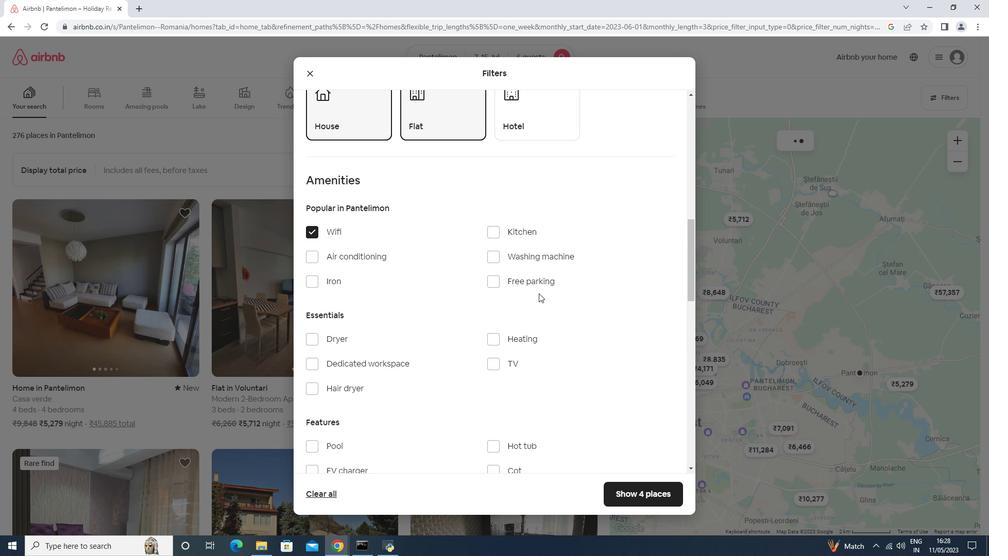 
Action: Mouse pressed left at (536, 284)
Screenshot: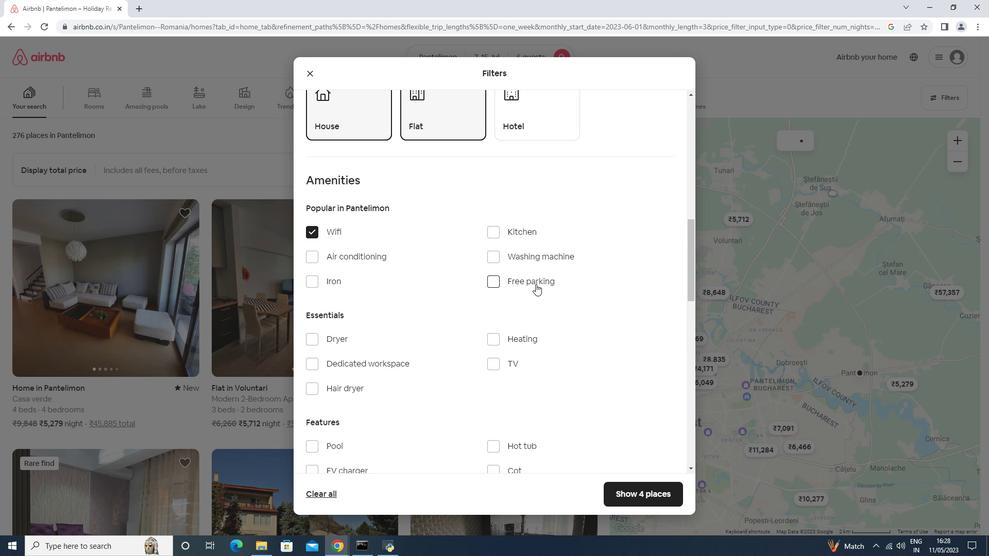 
Action: Mouse moved to (513, 357)
Screenshot: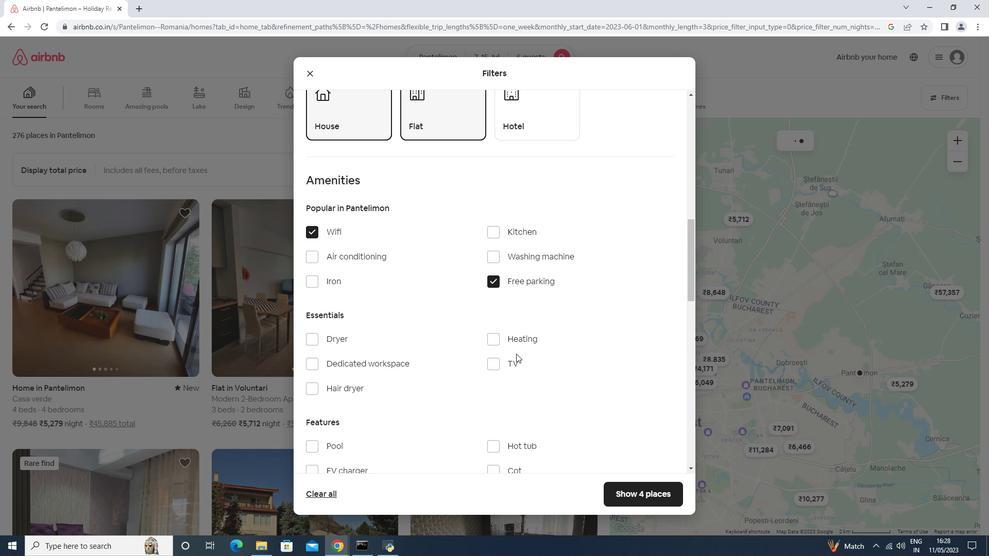 
Action: Mouse pressed left at (513, 357)
Screenshot: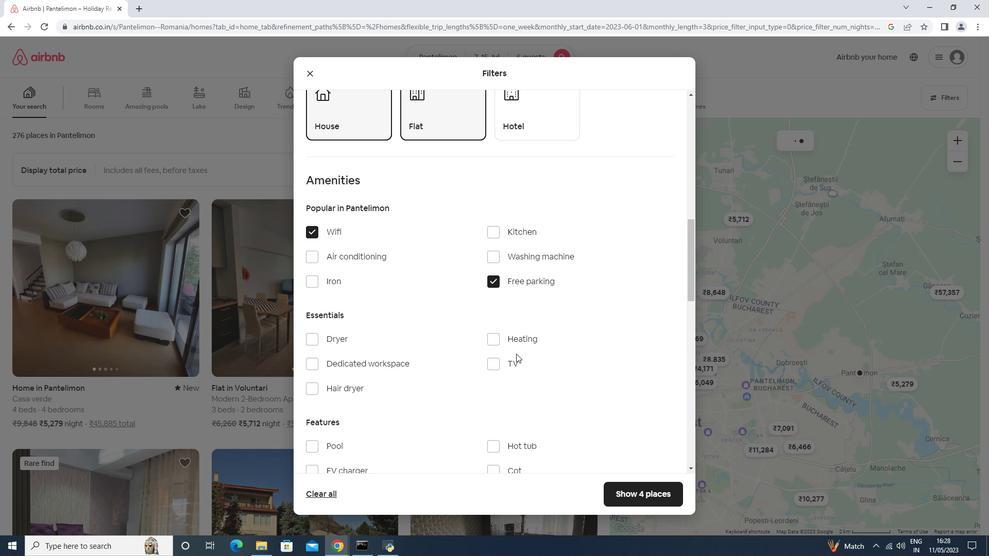 
Action: Mouse moved to (507, 361)
Screenshot: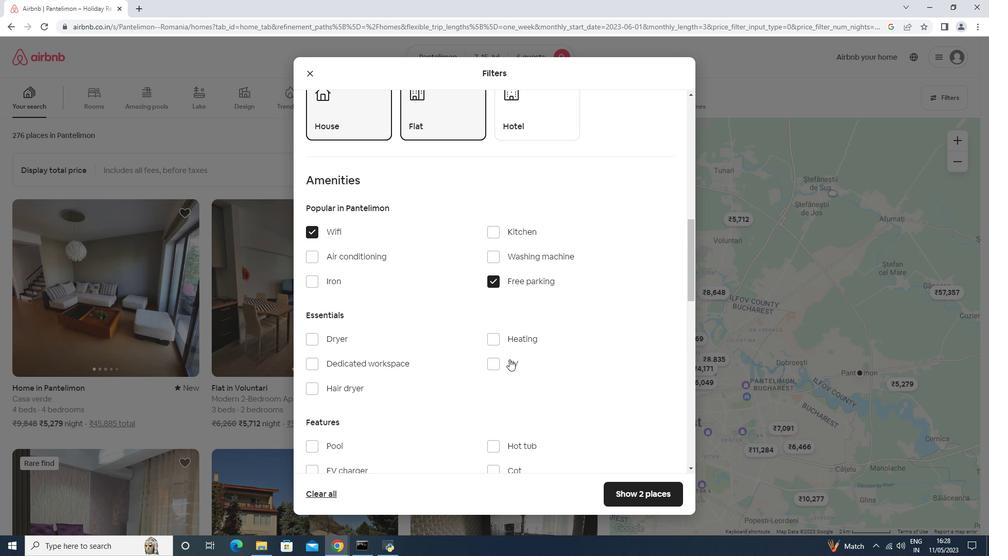 
Action: Mouse pressed left at (507, 361)
Screenshot: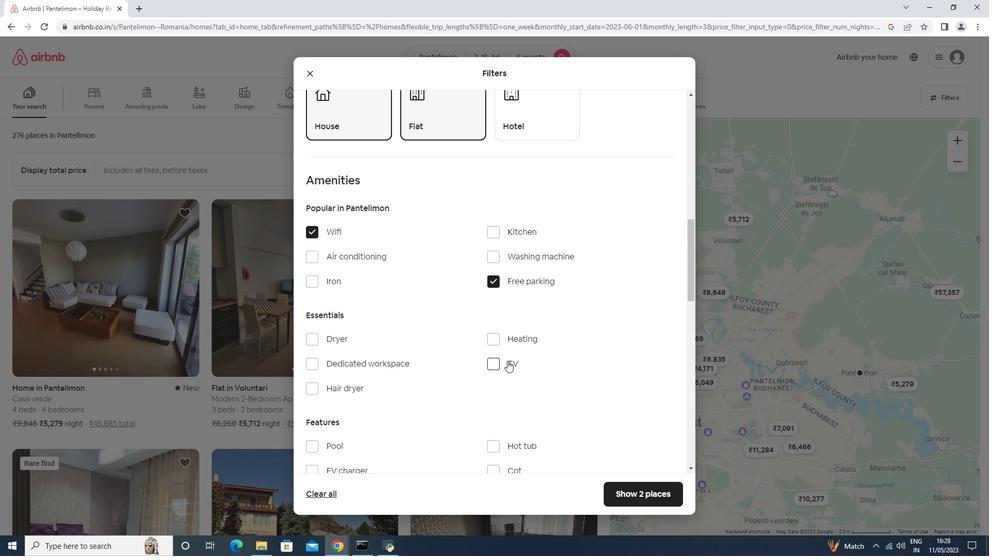
Action: Mouse moved to (507, 361)
Screenshot: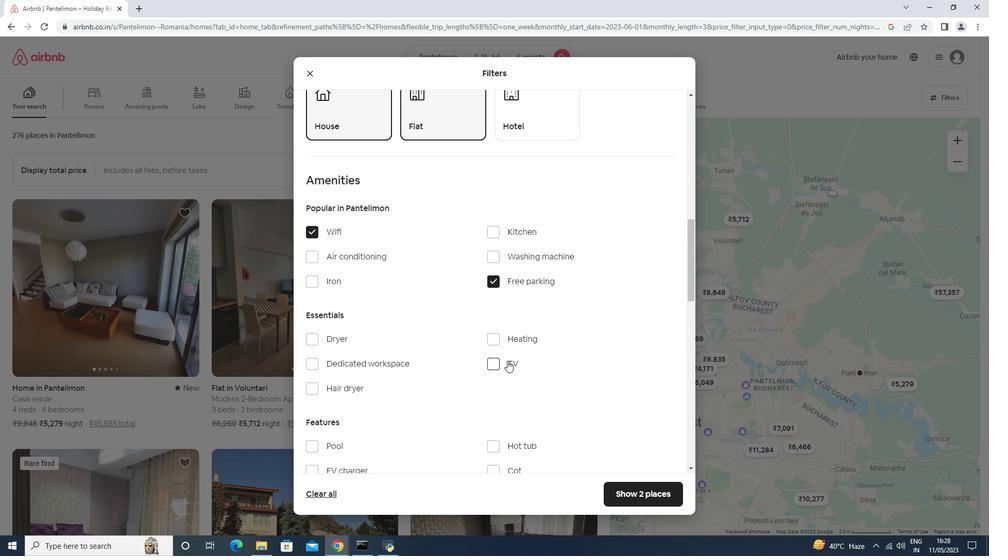 
Action: Mouse scrolled (507, 360) with delta (0, 0)
Screenshot: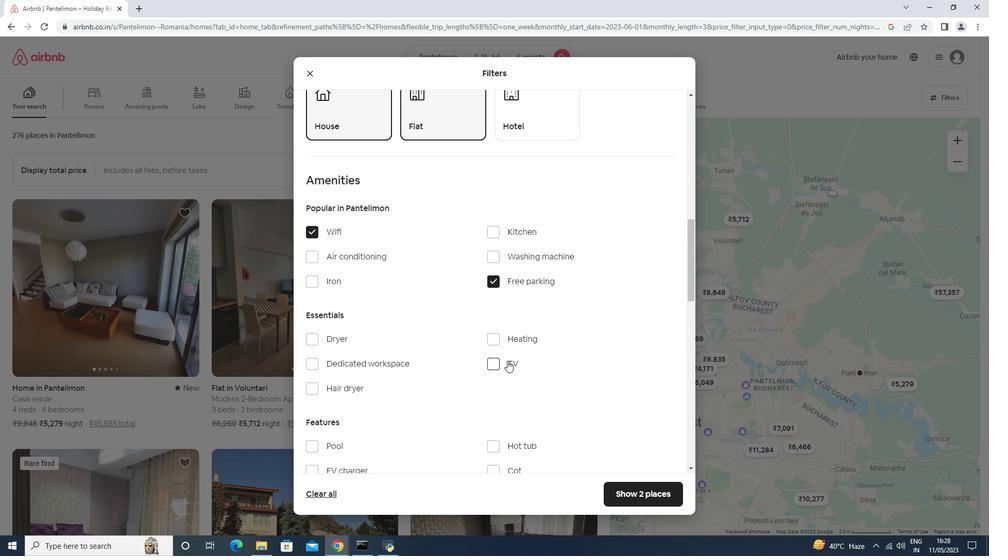 
Action: Mouse scrolled (507, 360) with delta (0, 0)
Screenshot: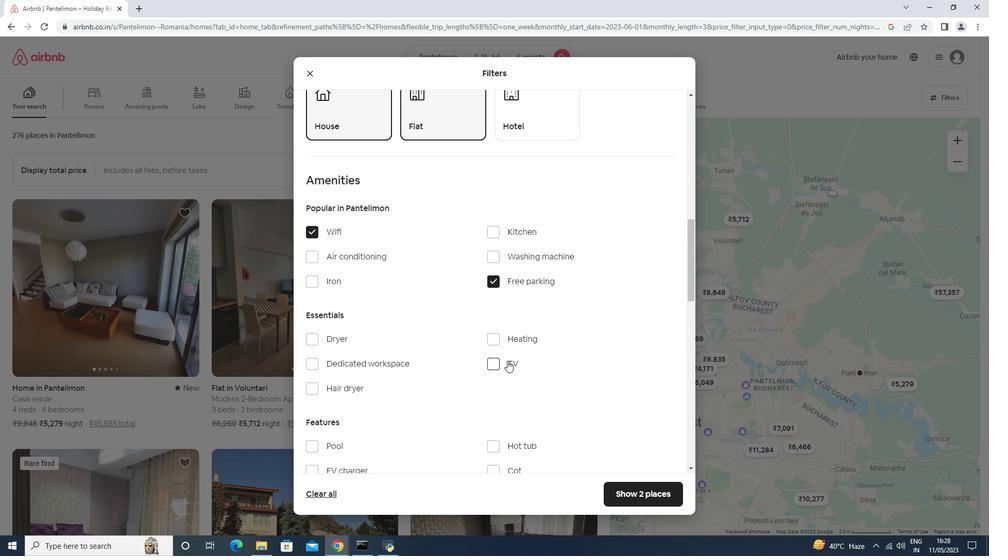 
Action: Mouse scrolled (507, 360) with delta (0, 0)
Screenshot: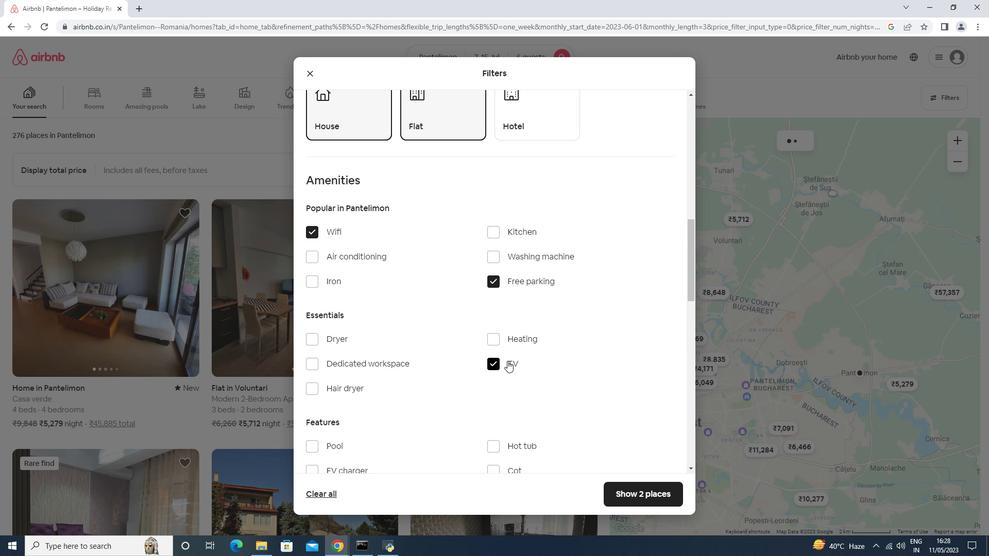 
Action: Mouse moved to (361, 342)
Screenshot: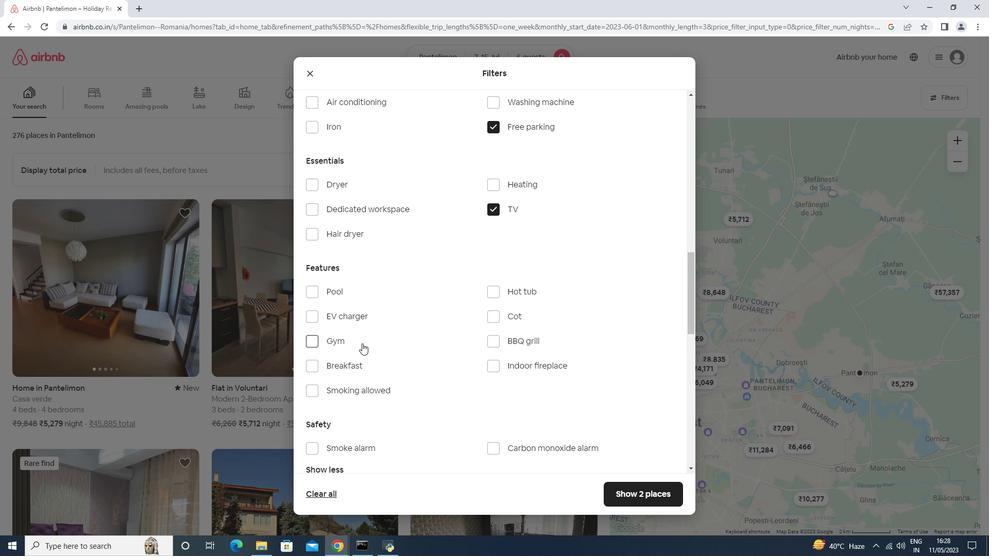 
Action: Mouse pressed left at (361, 342)
Screenshot: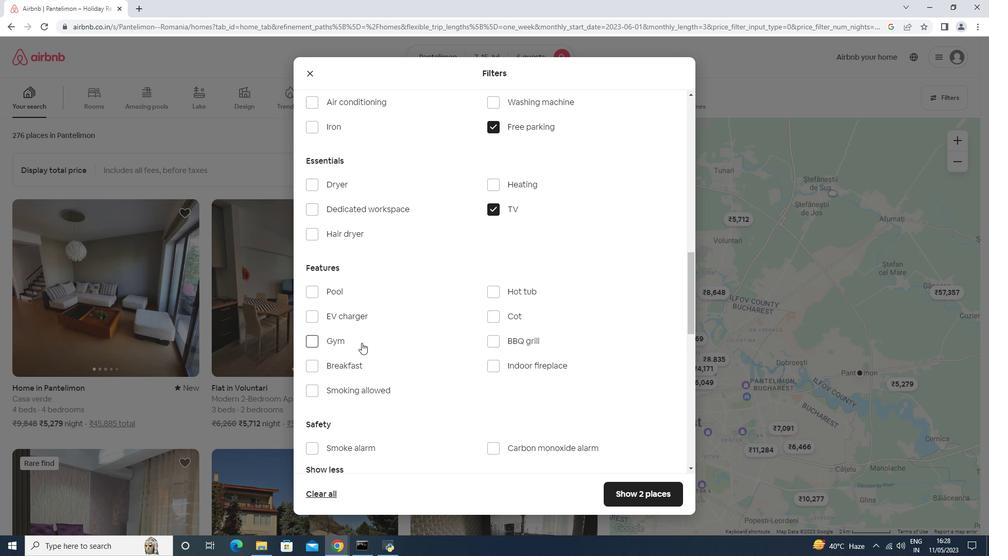 
Action: Mouse moved to (362, 369)
Screenshot: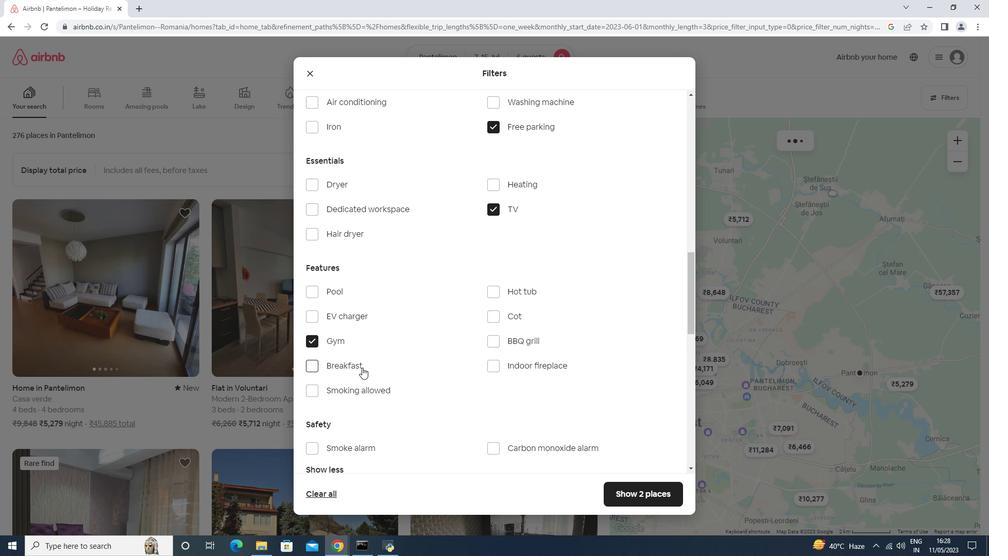 
Action: Mouse pressed left at (362, 369)
Screenshot: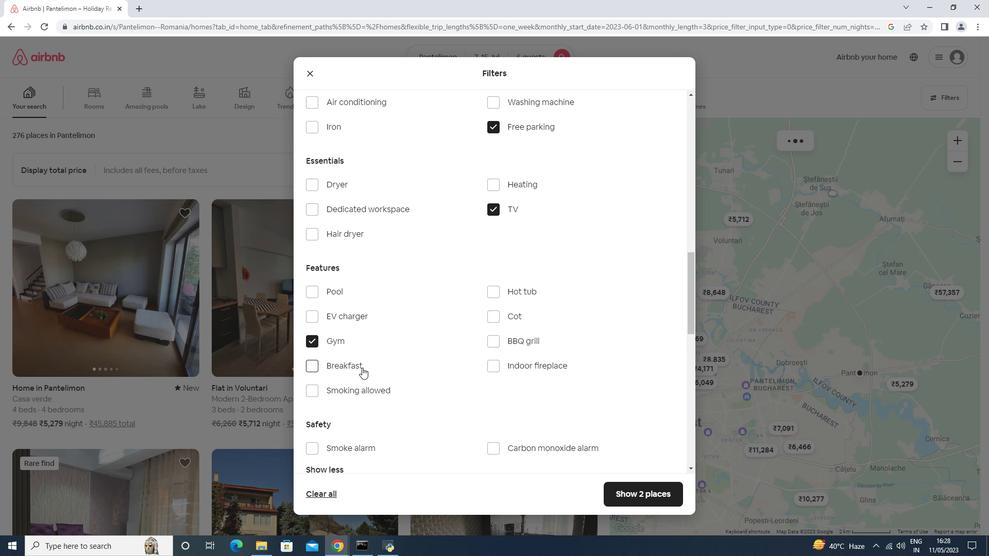 
Action: Mouse moved to (487, 344)
Screenshot: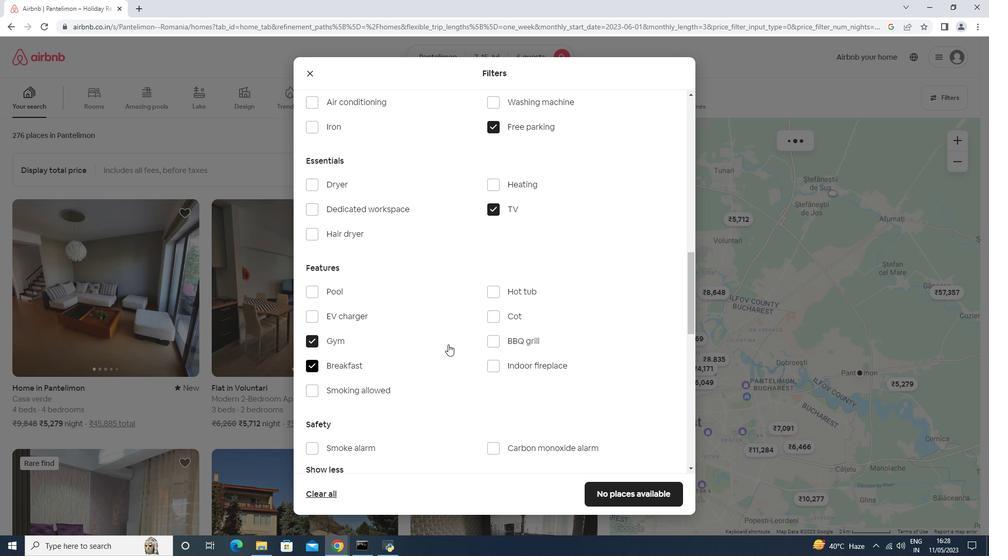
Action: Mouse scrolled (487, 343) with delta (0, 0)
Screenshot: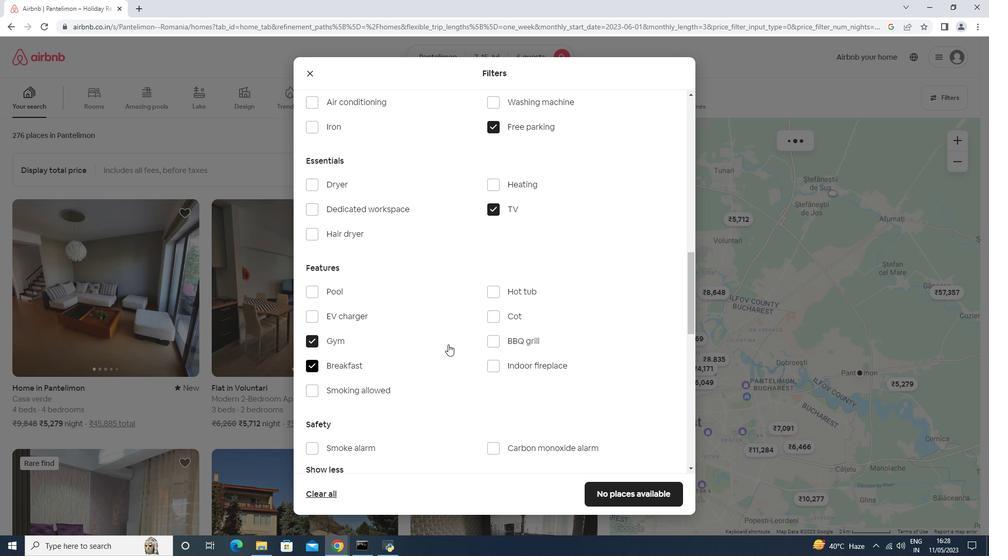 
Action: Mouse scrolled (487, 343) with delta (0, 0)
Screenshot: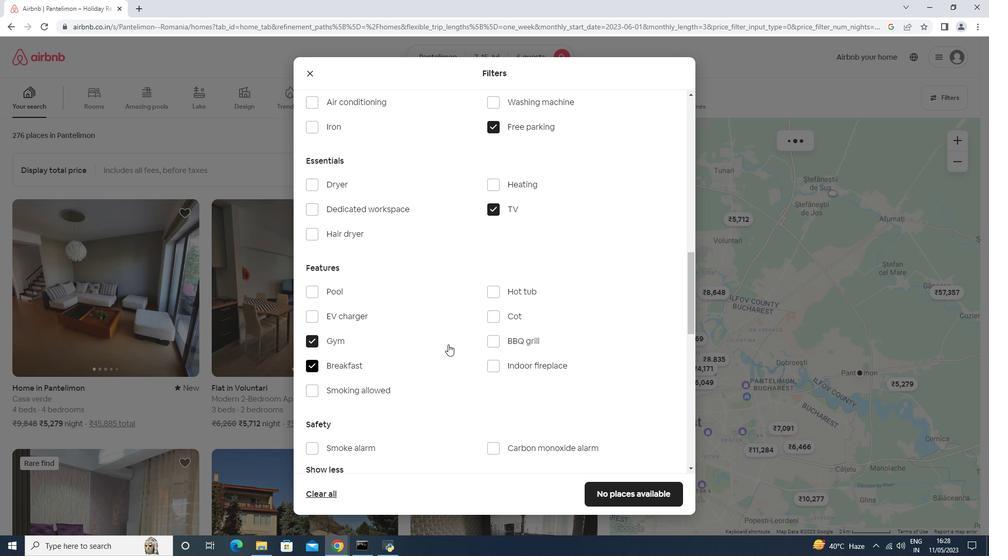 
Action: Mouse moved to (487, 344)
Screenshot: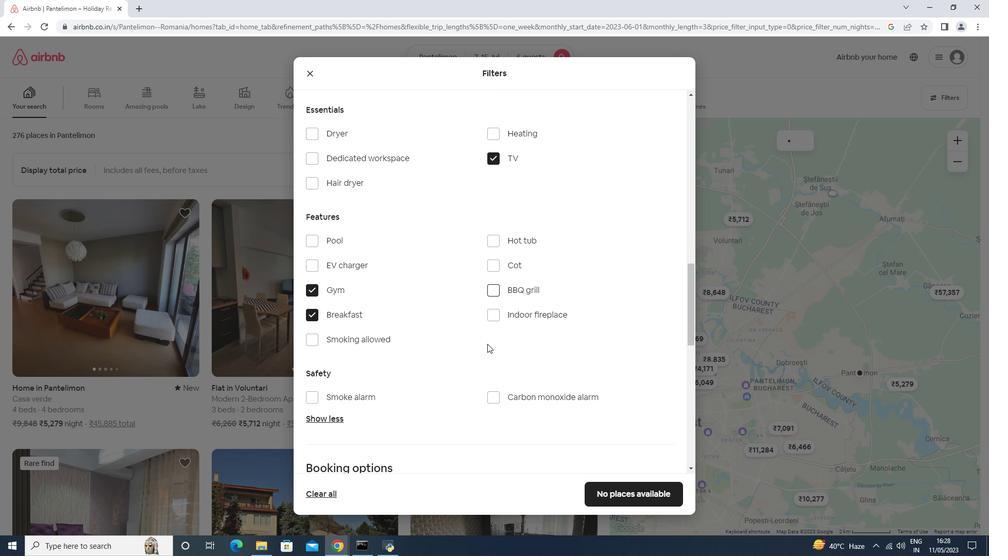 
Action: Mouse scrolled (487, 343) with delta (0, 0)
Screenshot: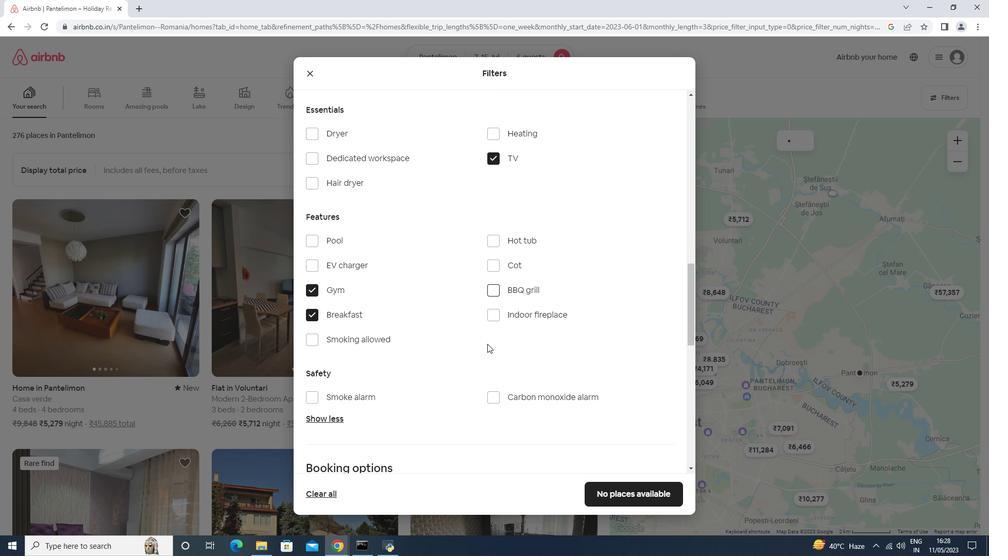 
Action: Mouse scrolled (487, 343) with delta (0, 0)
Screenshot: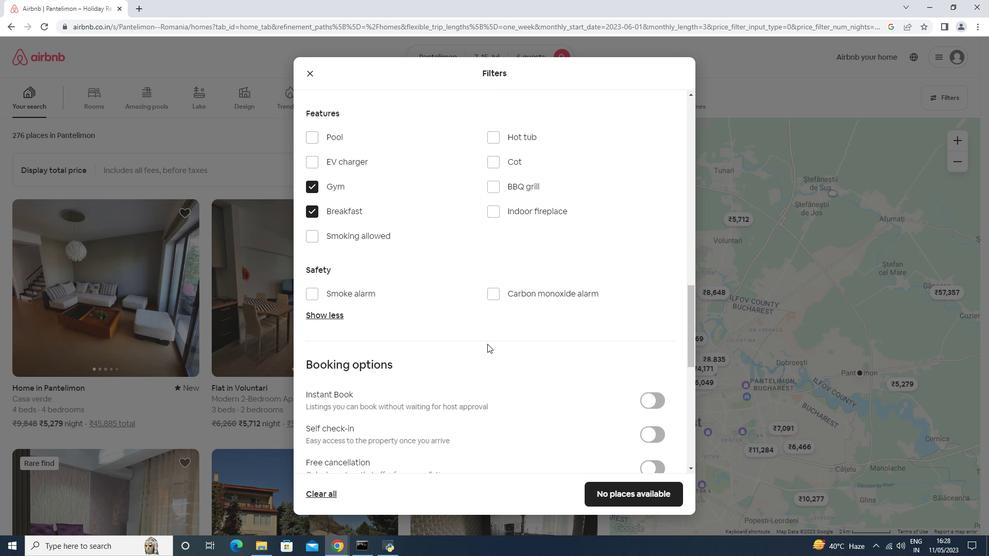 
Action: Mouse moved to (648, 330)
Screenshot: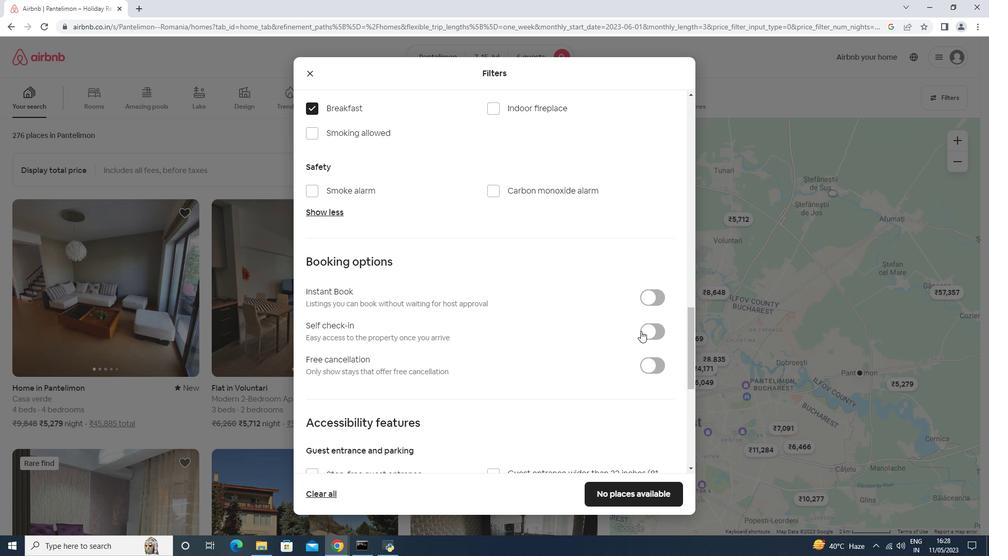
Action: Mouse pressed left at (648, 330)
Screenshot: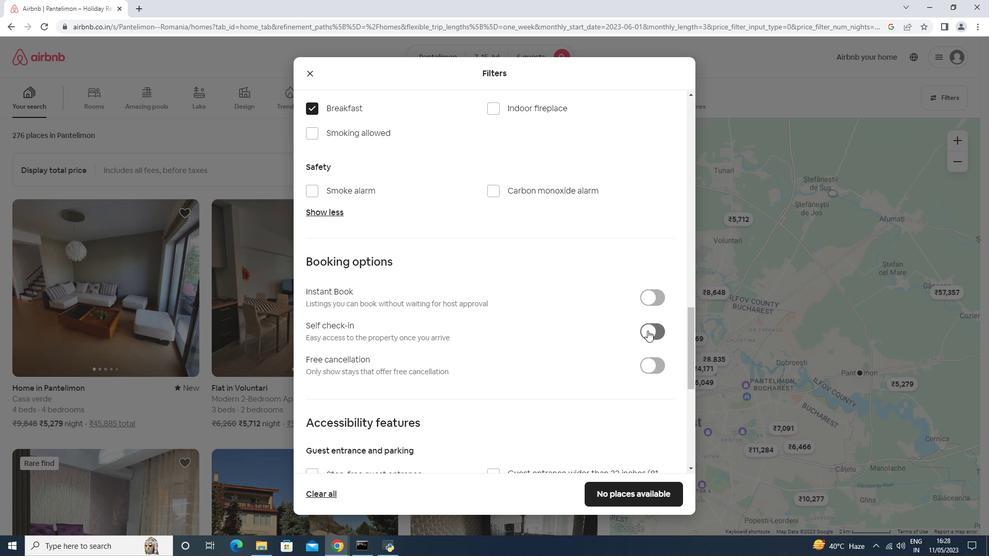 
Action: Mouse moved to (645, 329)
Screenshot: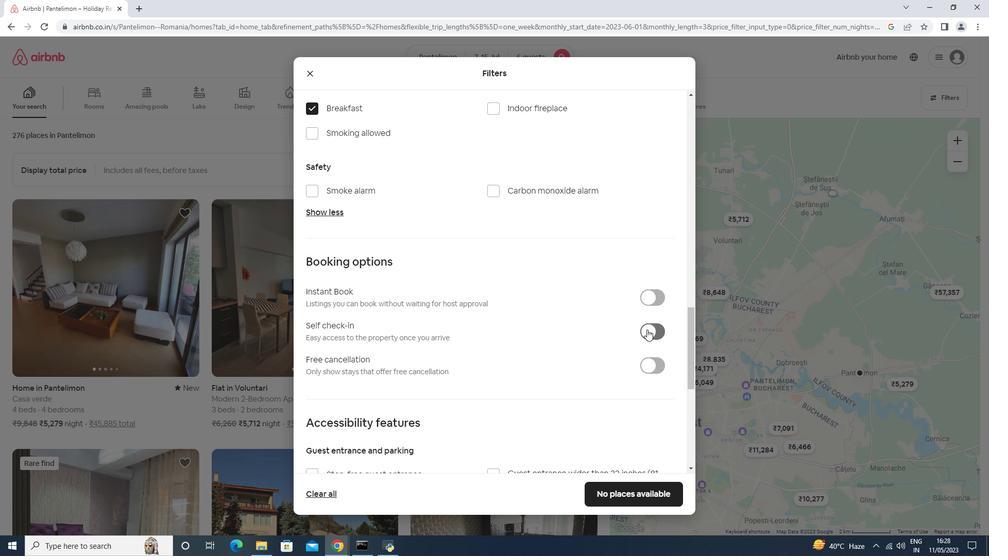 
Action: Mouse scrolled (646, 329) with delta (0, 0)
Screenshot: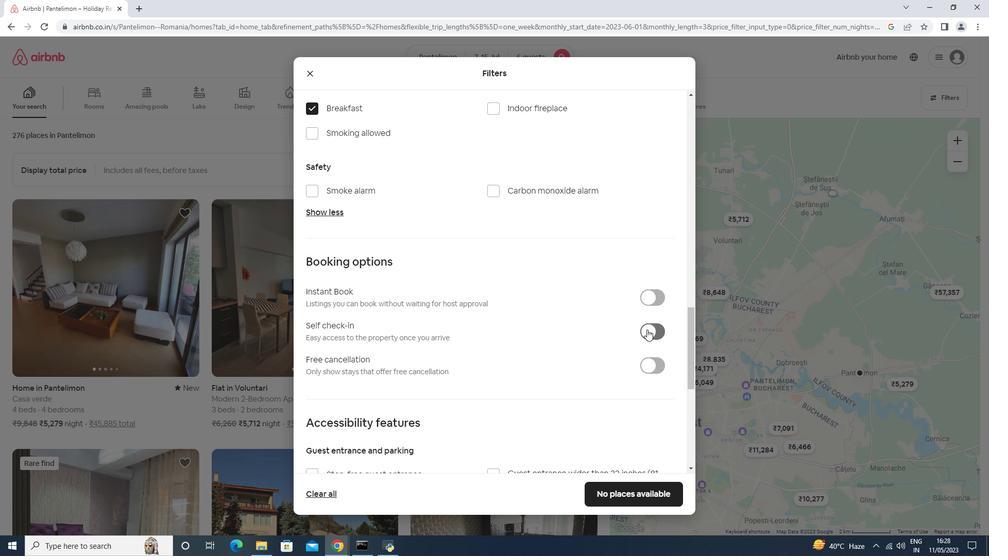 
Action: Mouse moved to (644, 330)
Screenshot: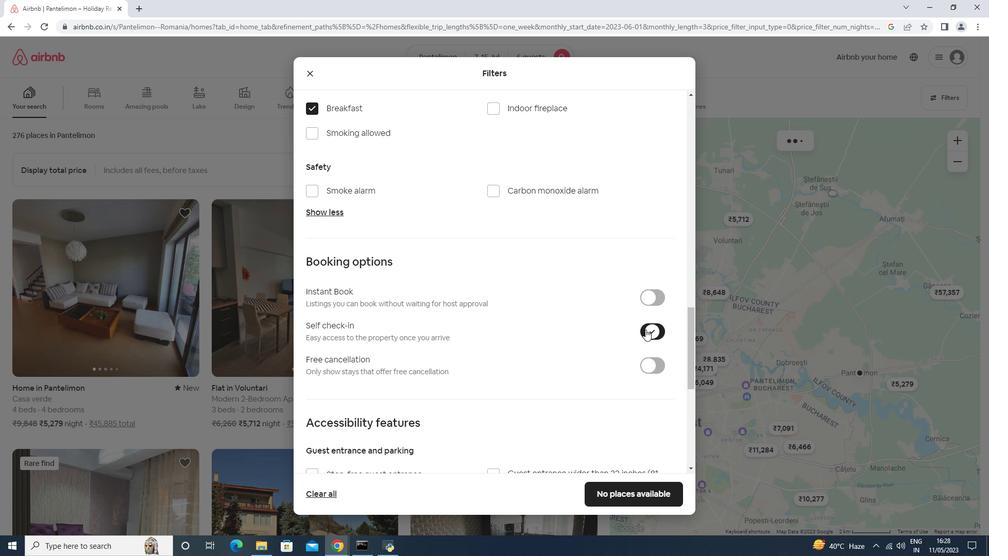 
Action: Mouse scrolled (644, 330) with delta (0, 0)
Screenshot: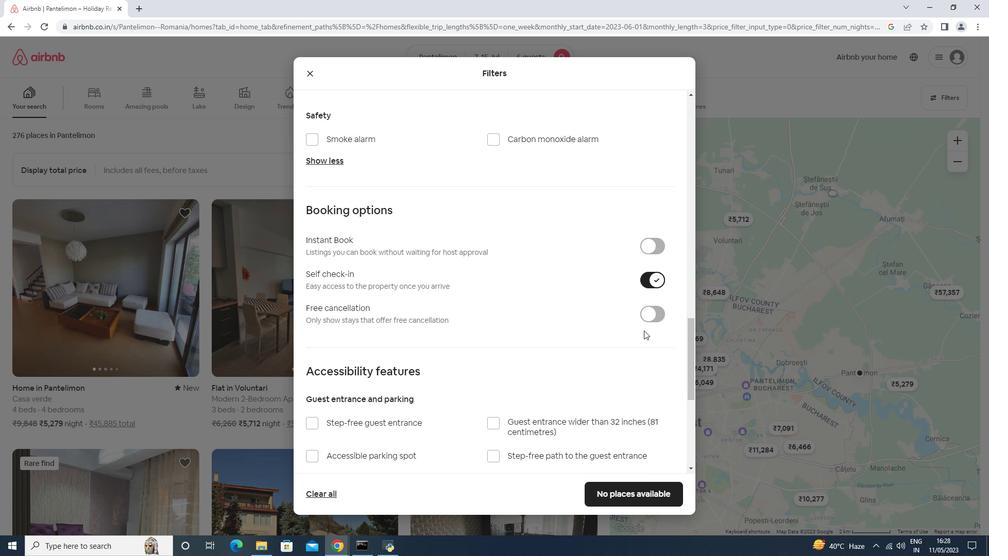 
Action: Mouse moved to (643, 330)
Screenshot: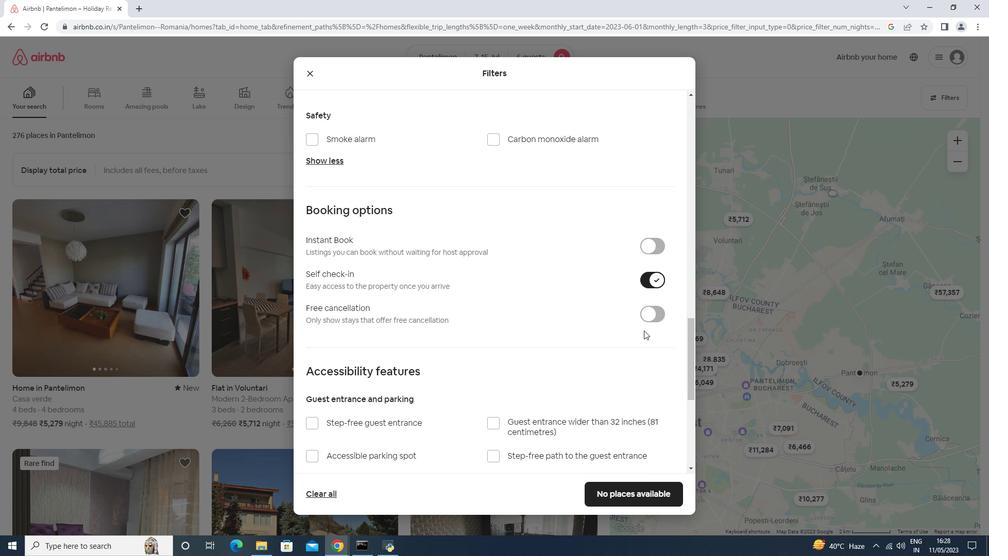 
Action: Mouse scrolled (643, 330) with delta (0, 0)
Screenshot: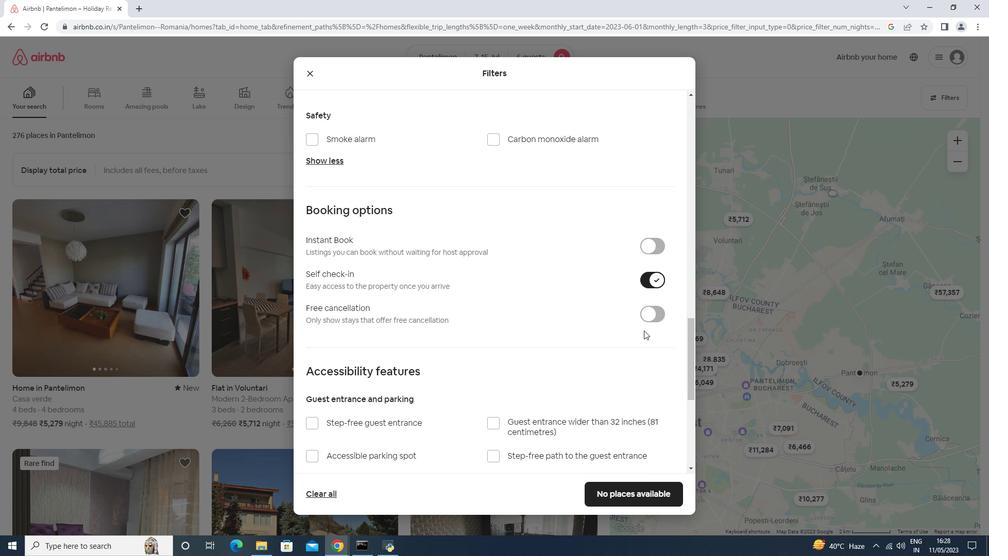 
Action: Mouse moved to (641, 331)
Screenshot: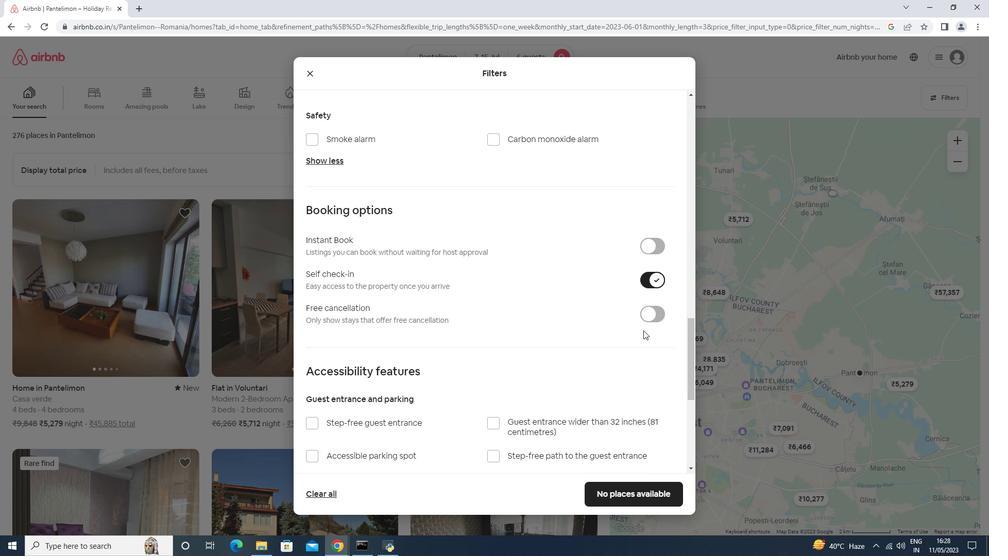 
Action: Mouse scrolled (643, 330) with delta (0, 0)
Screenshot: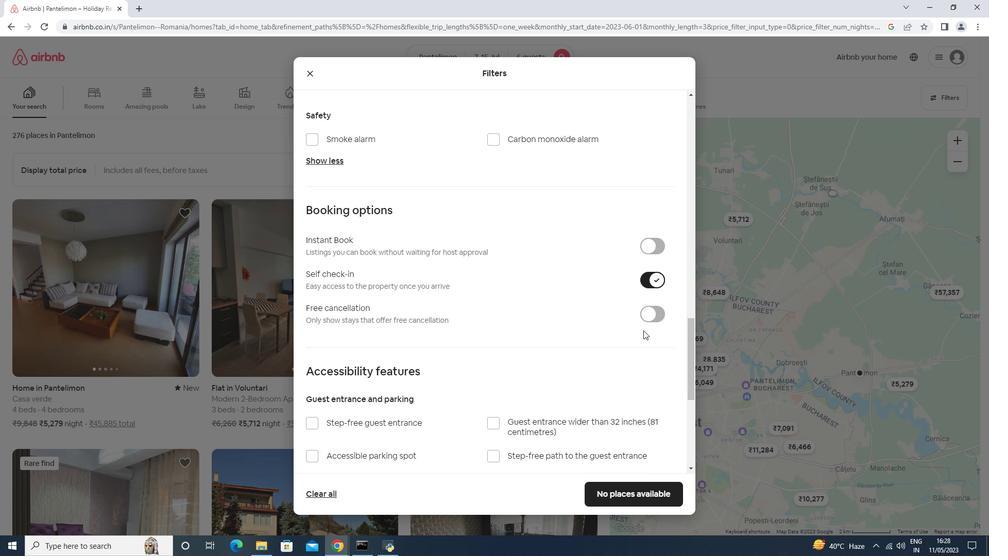 
Action: Mouse scrolled (642, 330) with delta (0, 0)
Screenshot: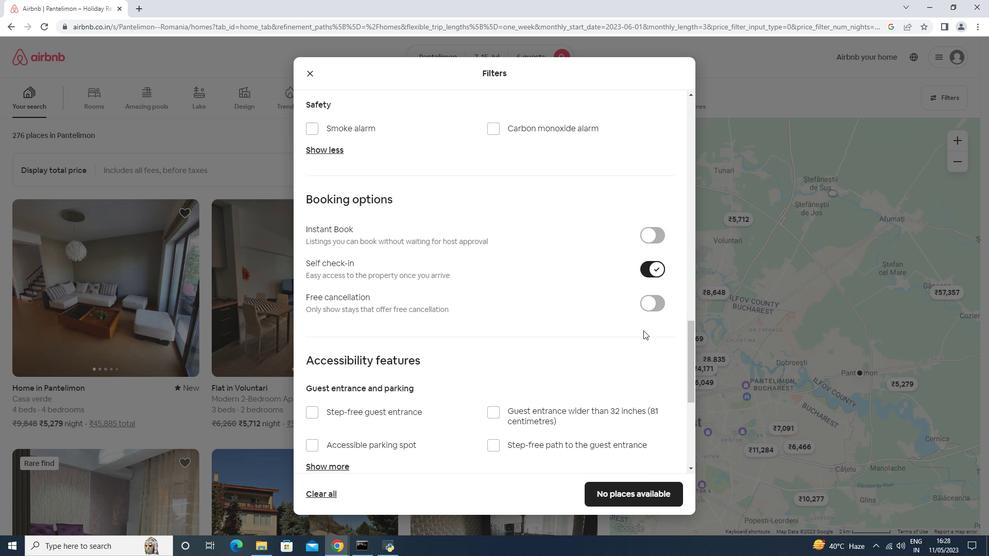 
Action: Mouse moved to (639, 333)
Screenshot: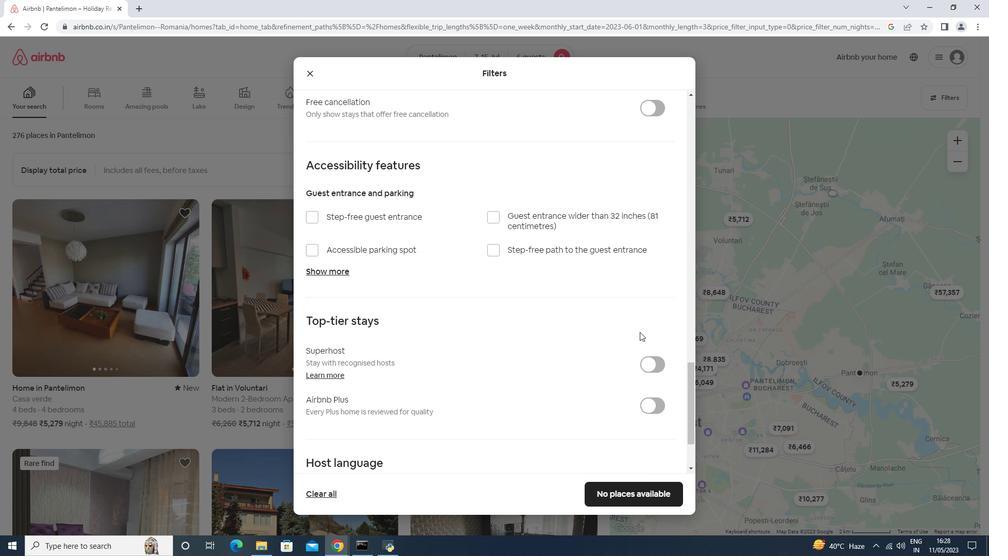
Action: Mouse scrolled (639, 332) with delta (0, 0)
Screenshot: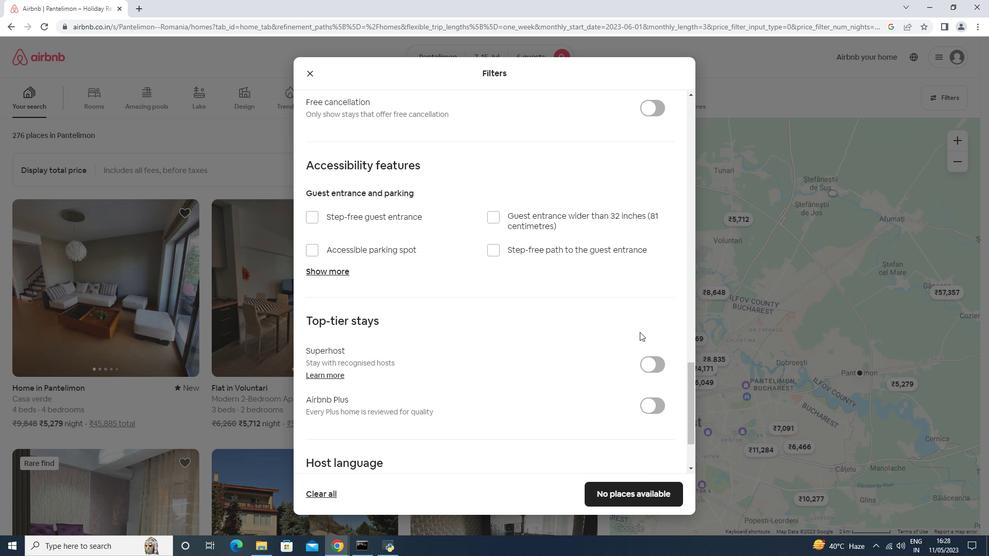 
Action: Mouse scrolled (639, 332) with delta (0, 0)
Screenshot: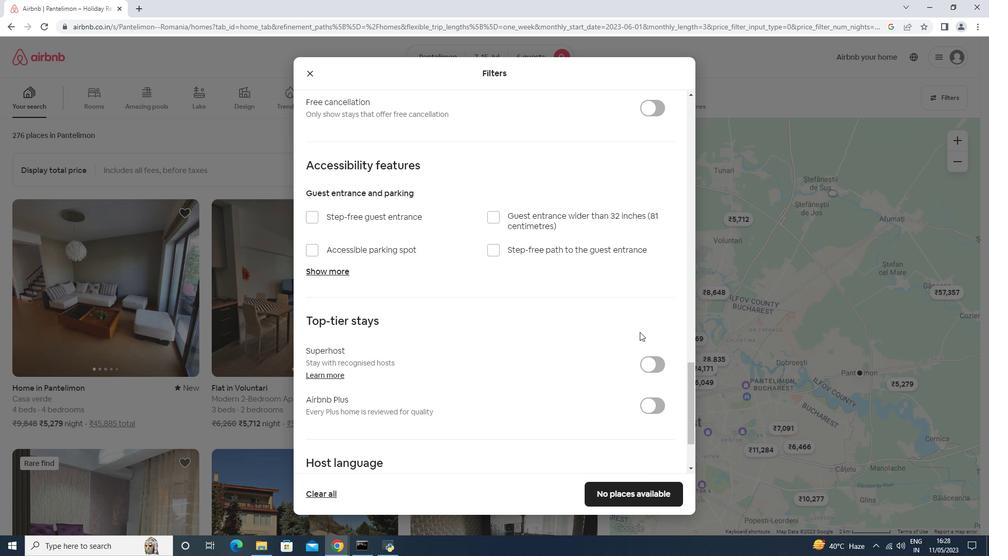 
Action: Mouse scrolled (639, 332) with delta (0, 0)
Screenshot: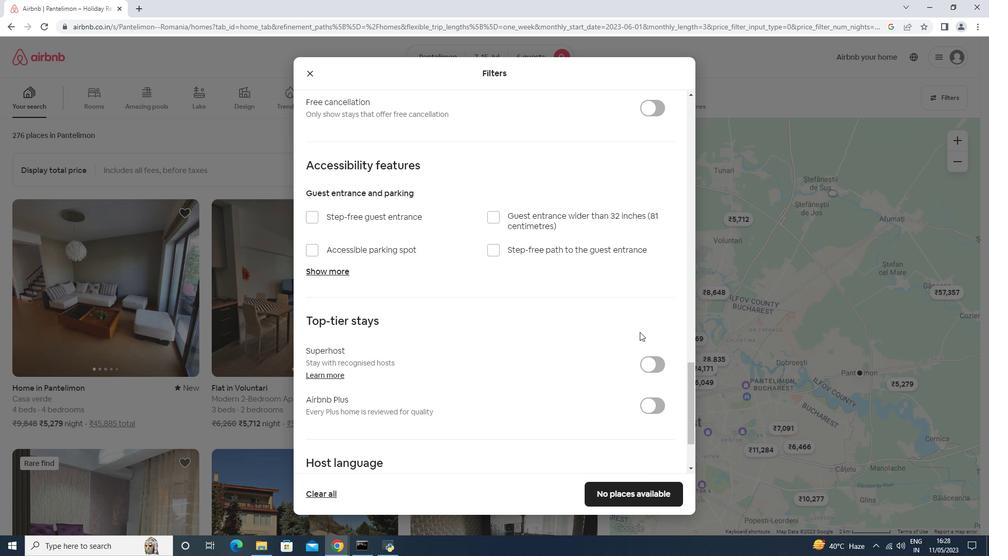 
Action: Mouse moved to (333, 398)
Screenshot: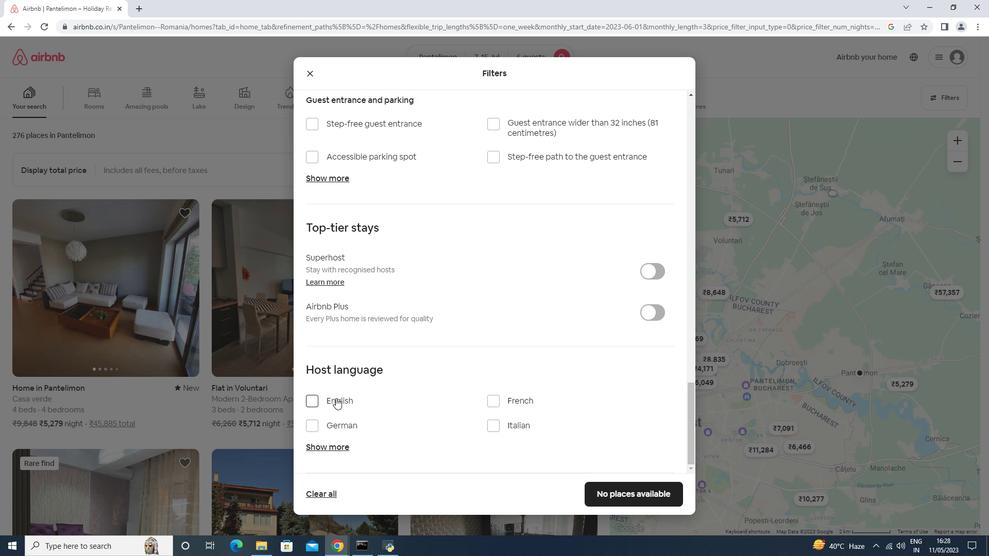 
Action: Mouse pressed left at (333, 398)
Screenshot: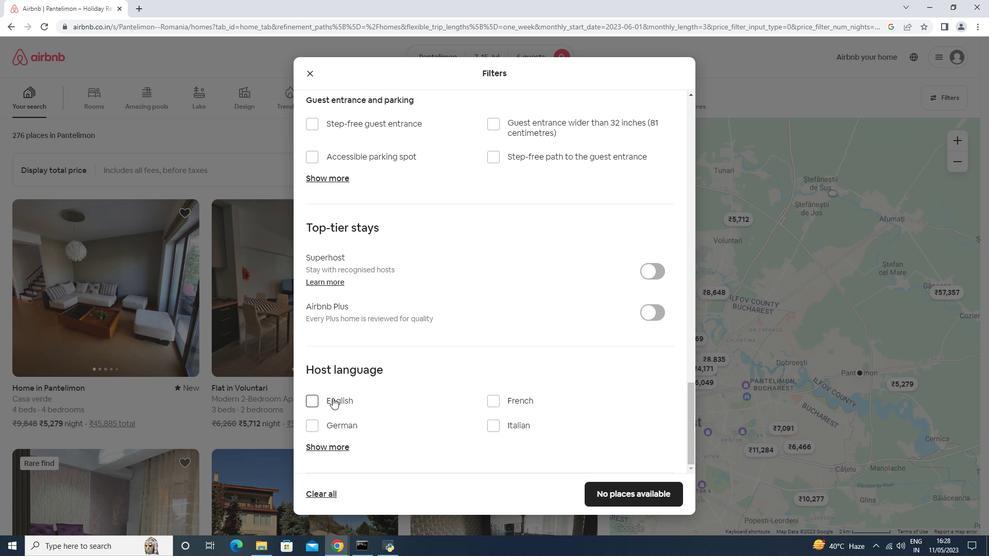 
Action: Mouse moved to (638, 490)
Screenshot: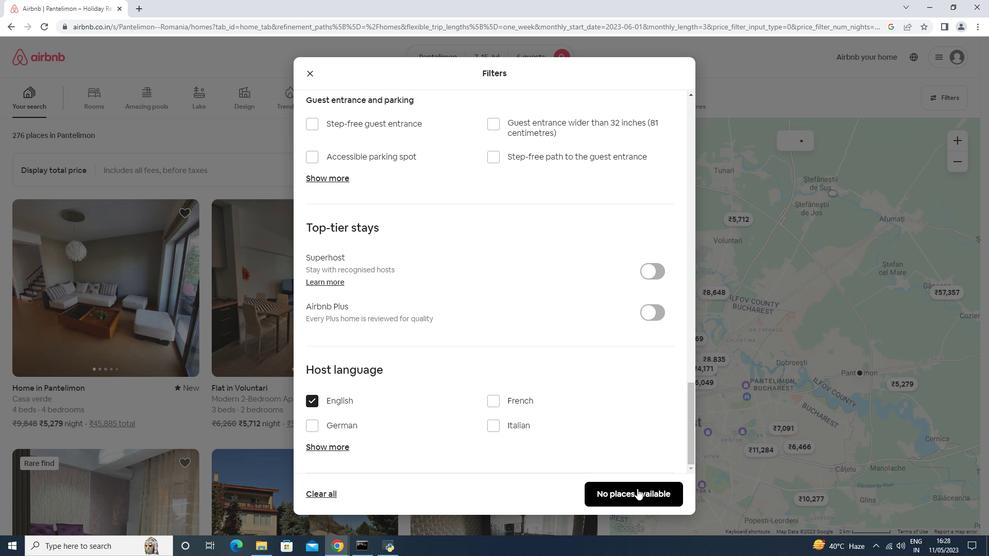 
Action: Mouse pressed left at (638, 490)
Screenshot: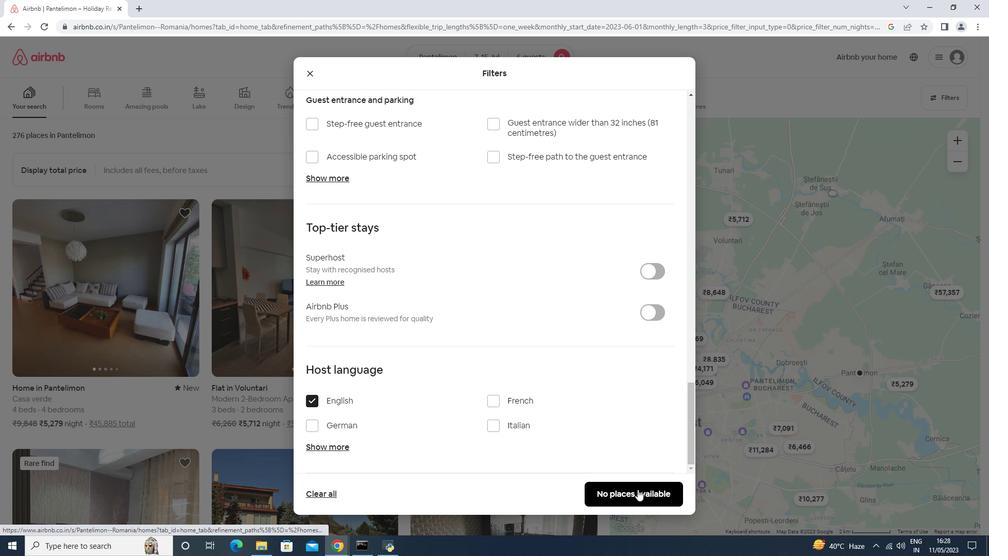 
